 Task: Create a due date automation trigger when advanced on, 2 hours before a card is due add fields with custom field "Resume" set to a number greater than 1 and greater or equal to 10.
Action: Mouse moved to (1065, 313)
Screenshot: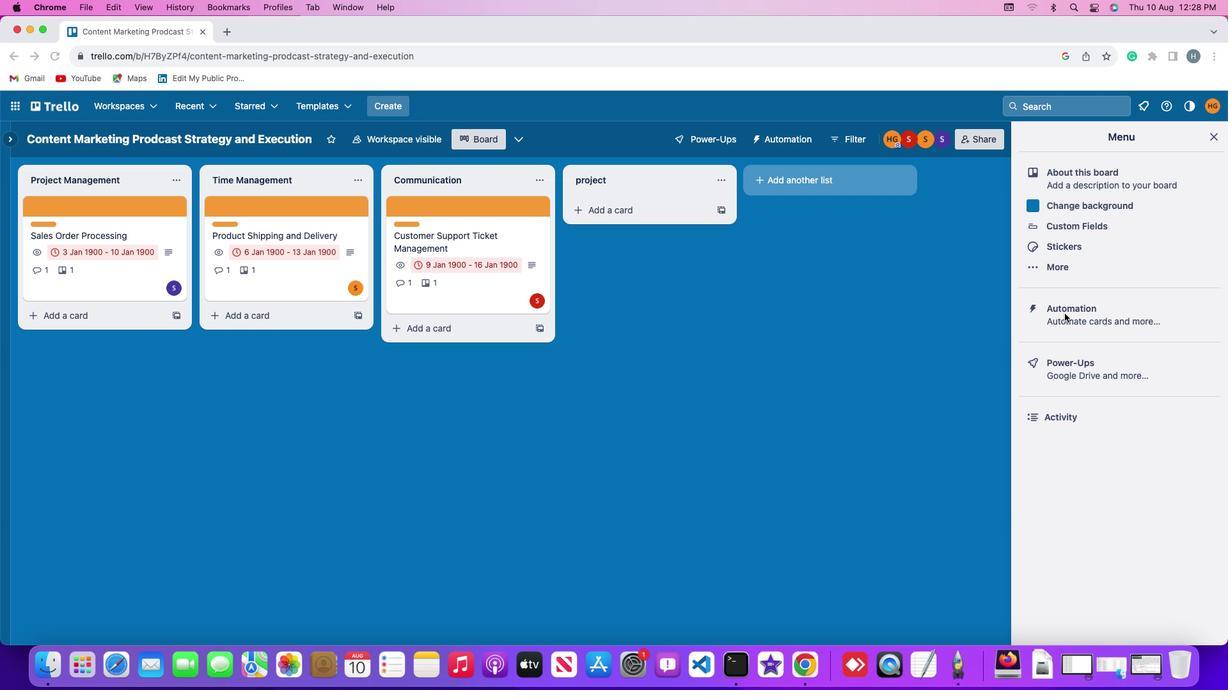 
Action: Mouse pressed left at (1065, 313)
Screenshot: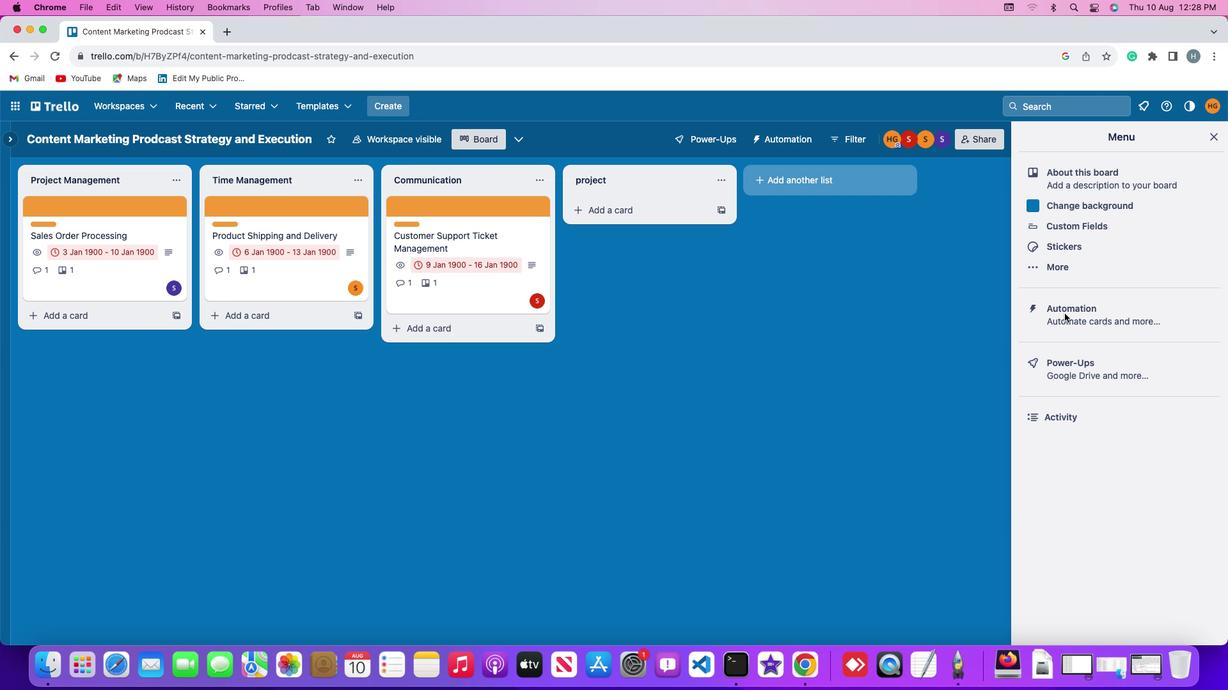 
Action: Mouse pressed left at (1065, 313)
Screenshot: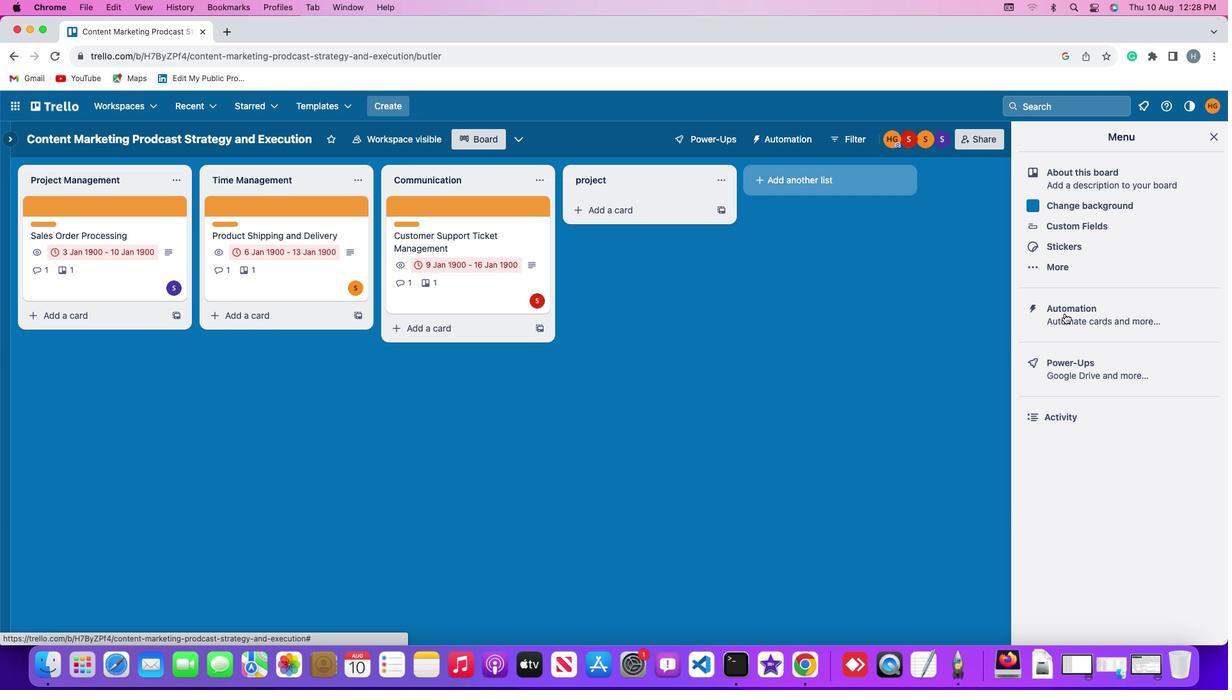
Action: Mouse moved to (76, 306)
Screenshot: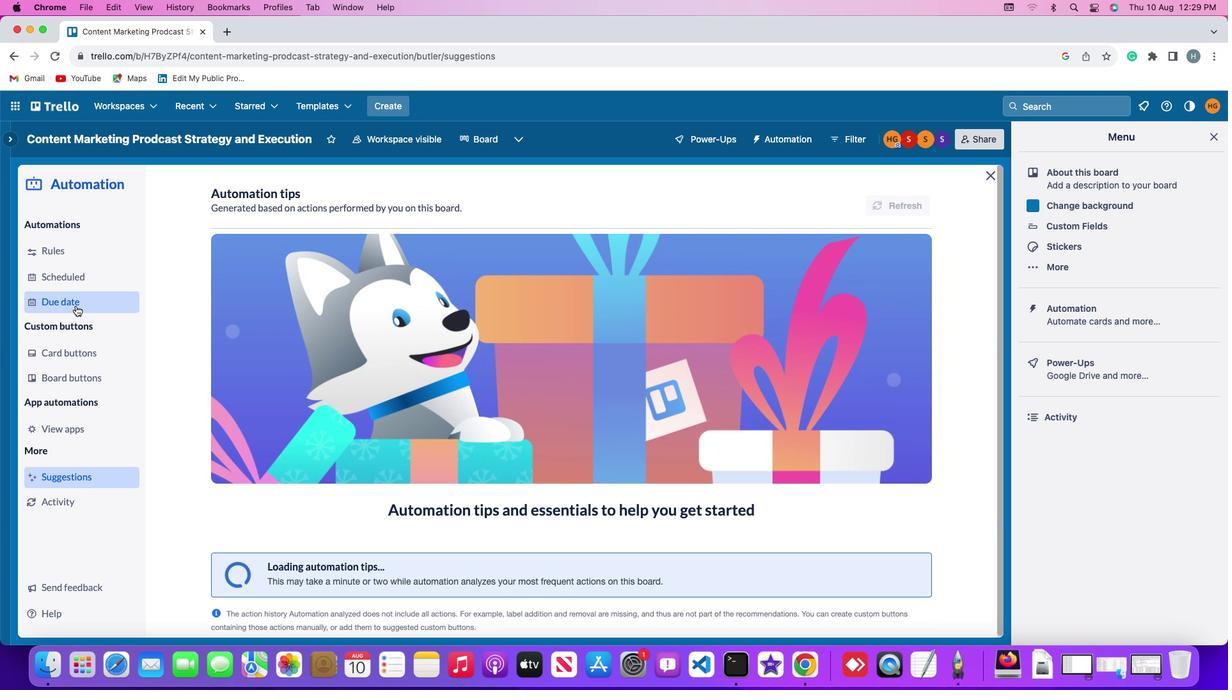 
Action: Mouse pressed left at (76, 306)
Screenshot: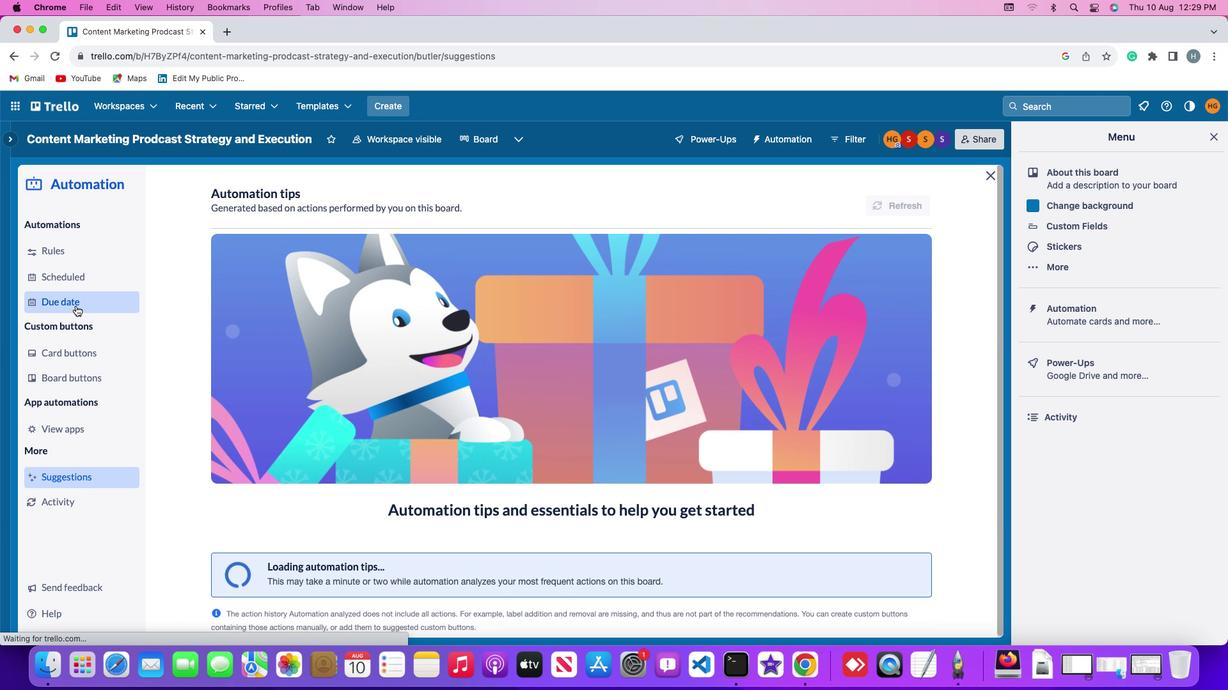 
Action: Mouse moved to (854, 193)
Screenshot: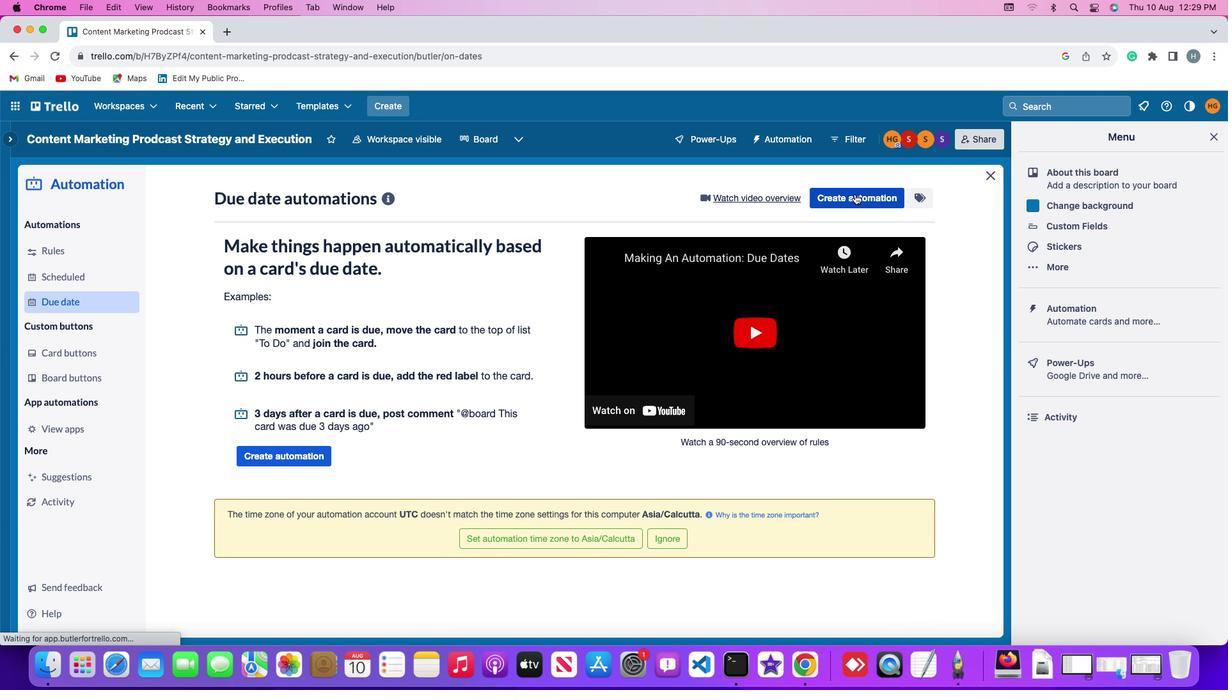 
Action: Mouse pressed left at (854, 193)
Screenshot: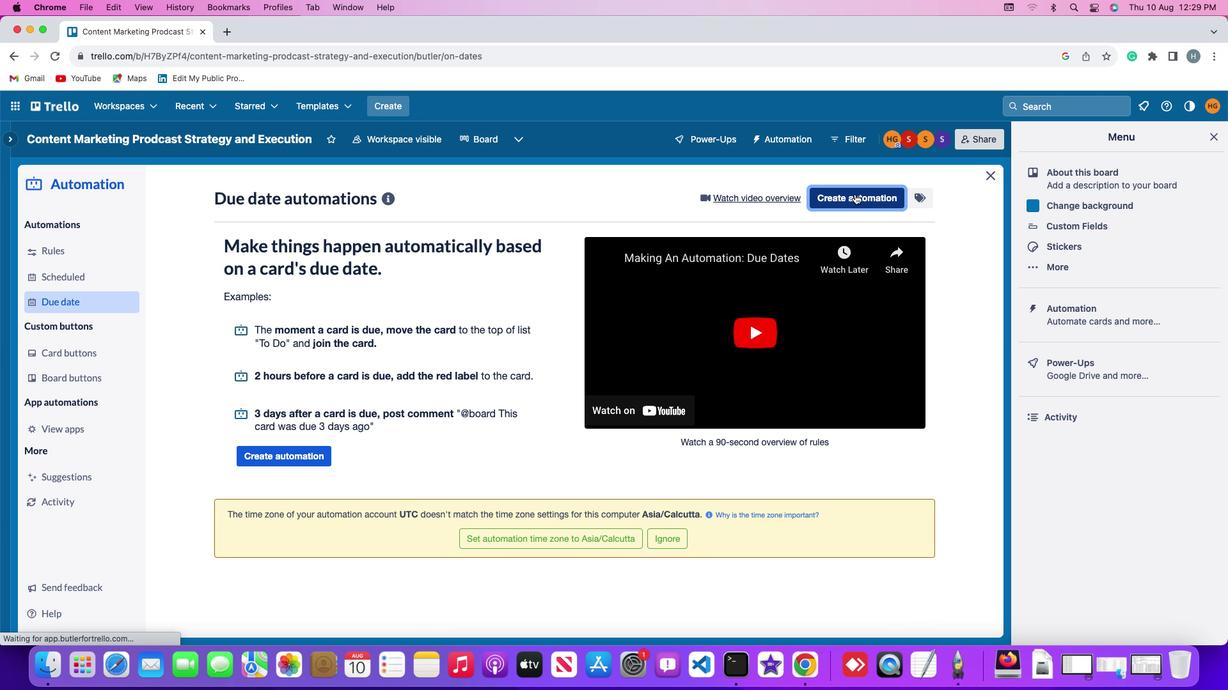 
Action: Mouse moved to (324, 312)
Screenshot: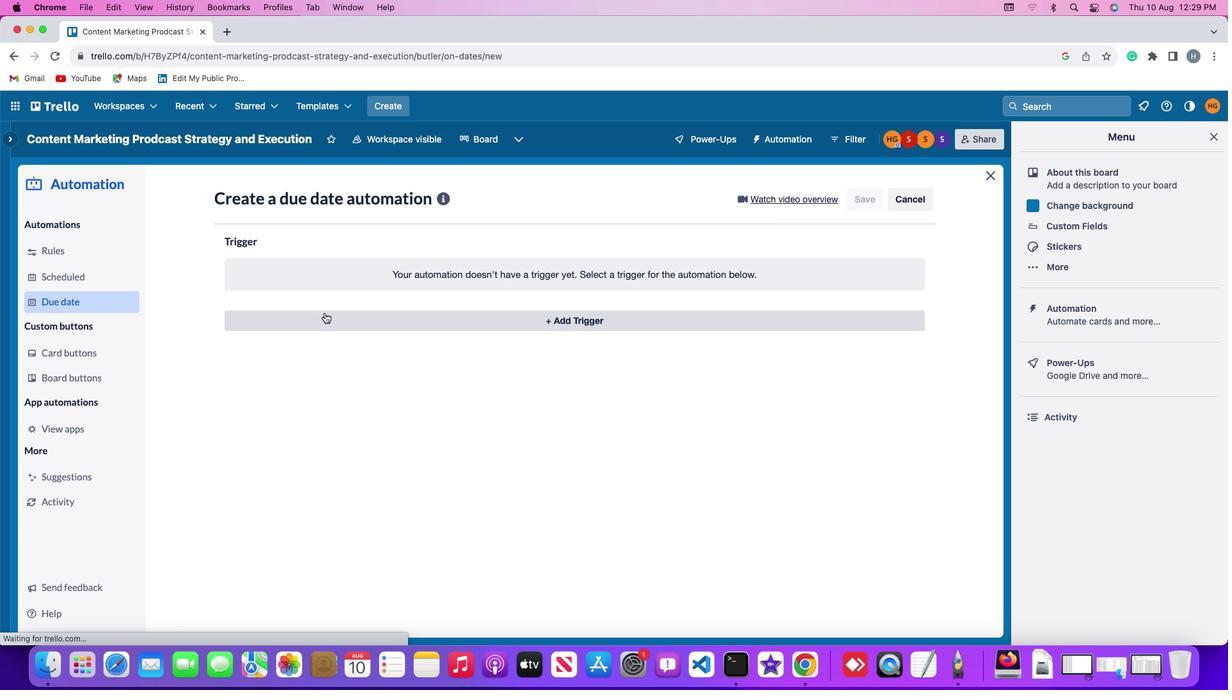 
Action: Mouse pressed left at (324, 312)
Screenshot: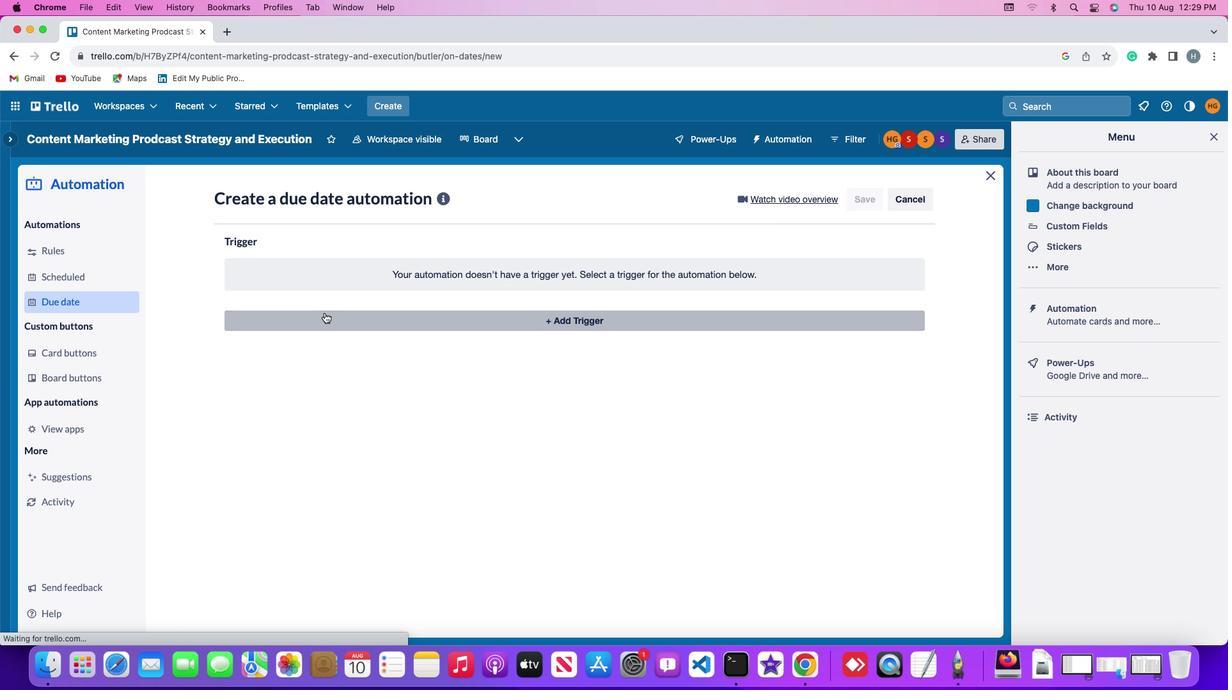 
Action: Mouse moved to (244, 514)
Screenshot: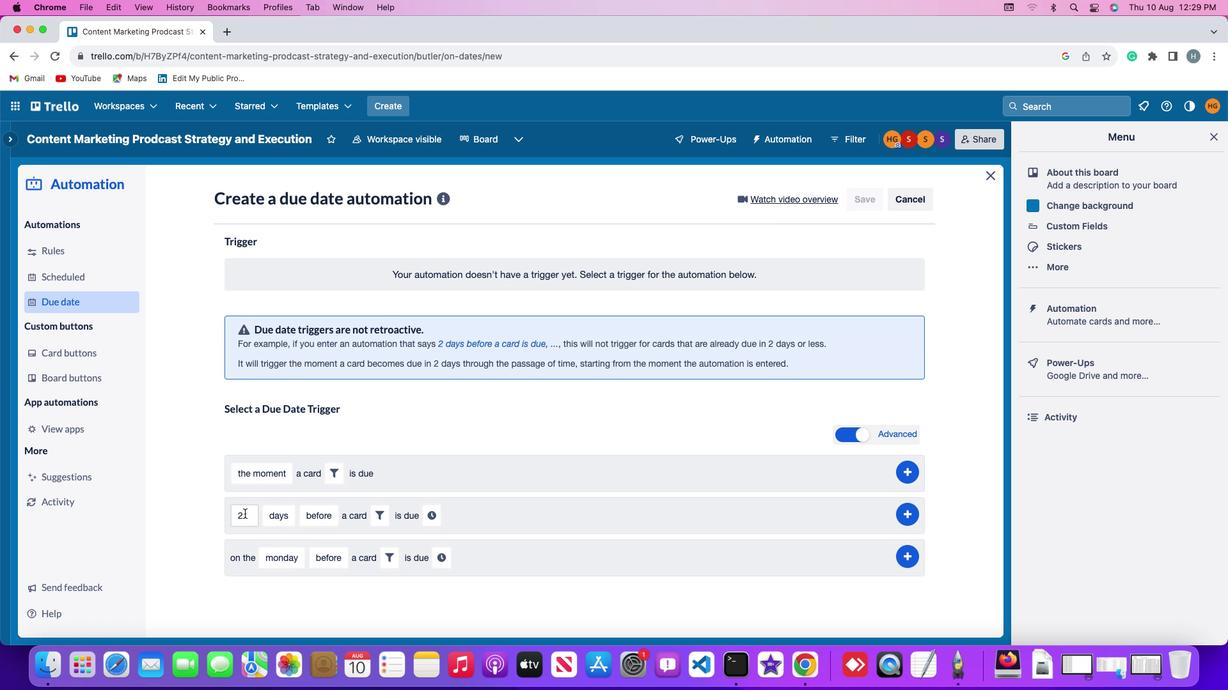 
Action: Mouse pressed left at (244, 514)
Screenshot: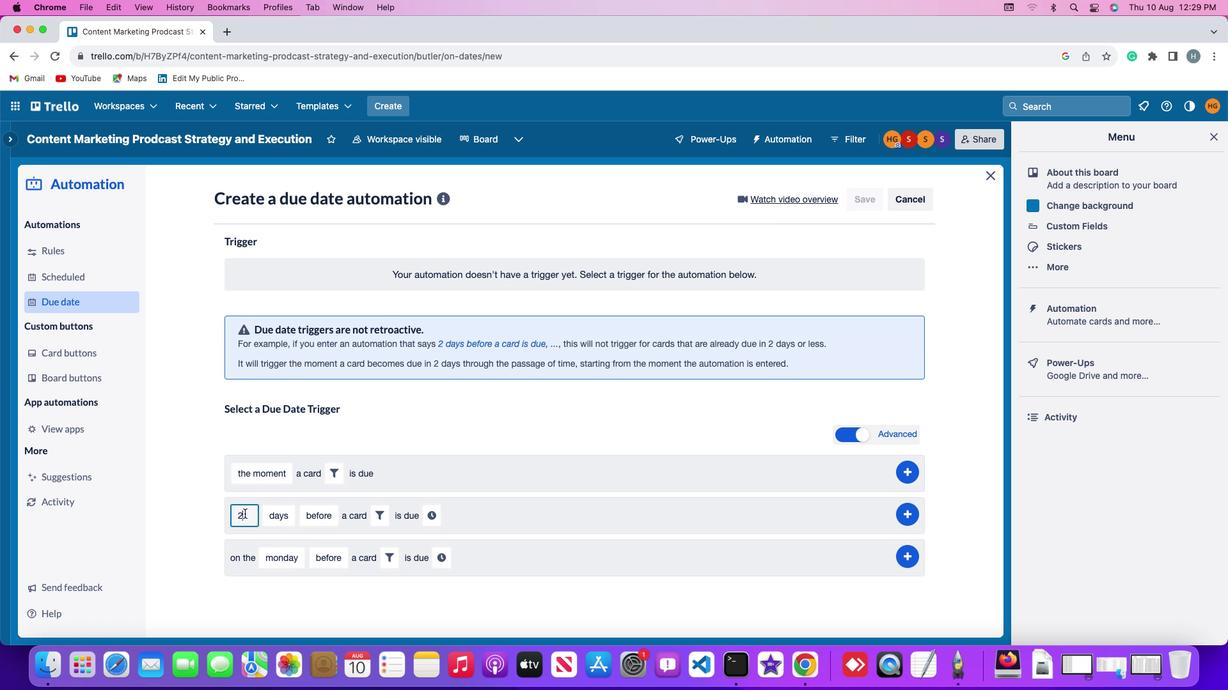 
Action: Key pressed Key.backspace
Screenshot: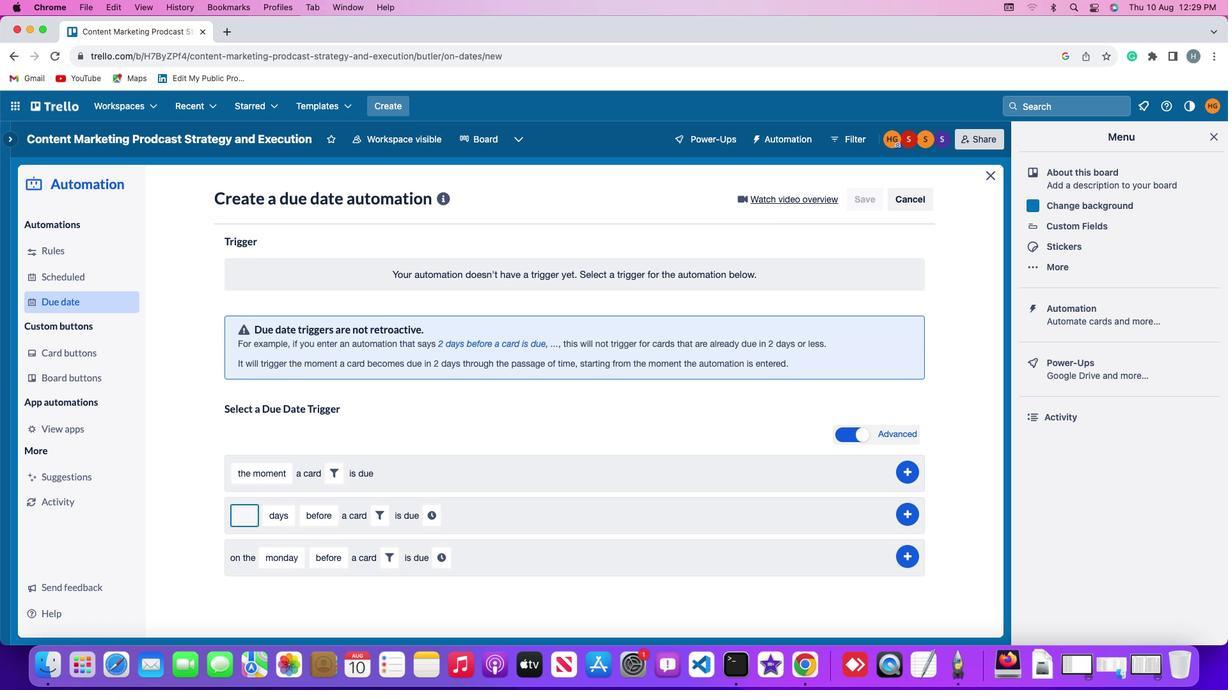 
Action: Mouse moved to (244, 514)
Screenshot: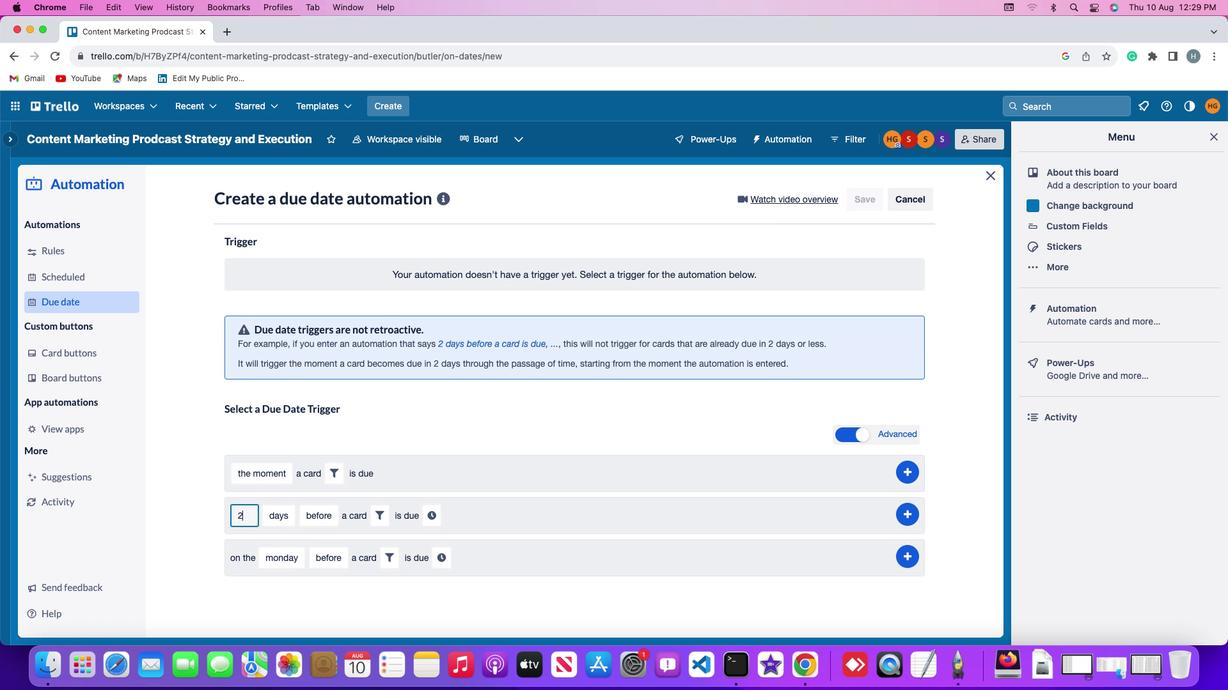 
Action: Key pressed '2'
Screenshot: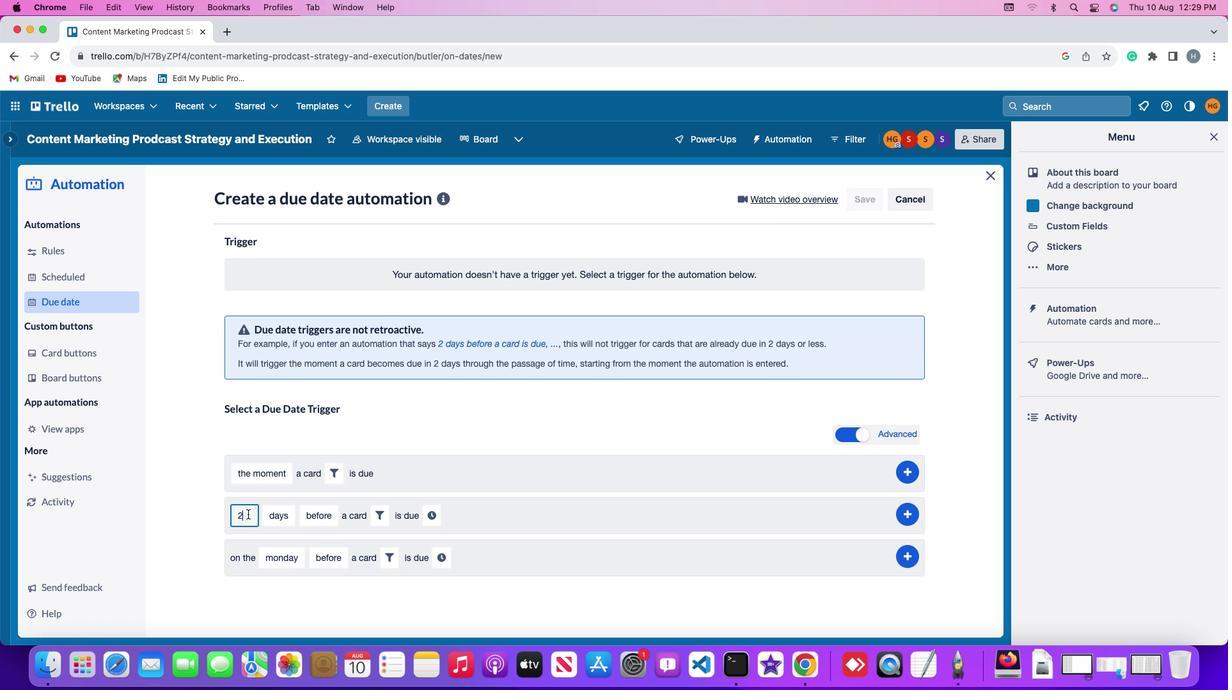 
Action: Mouse moved to (266, 515)
Screenshot: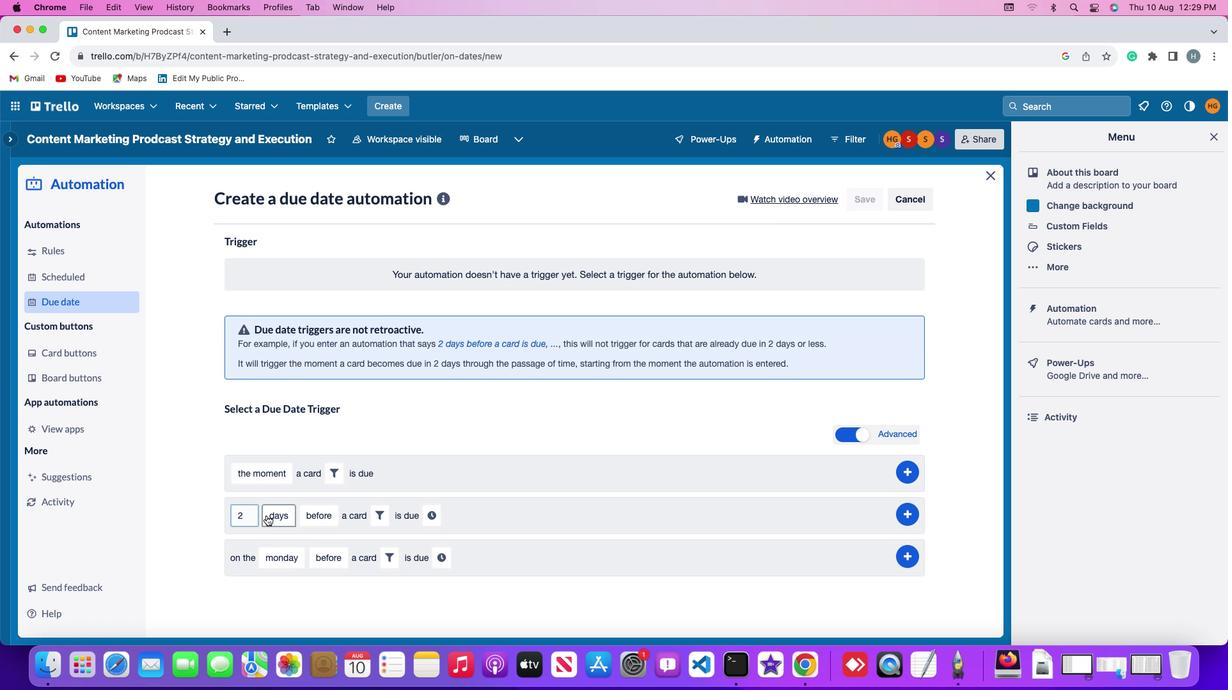 
Action: Mouse pressed left at (266, 515)
Screenshot: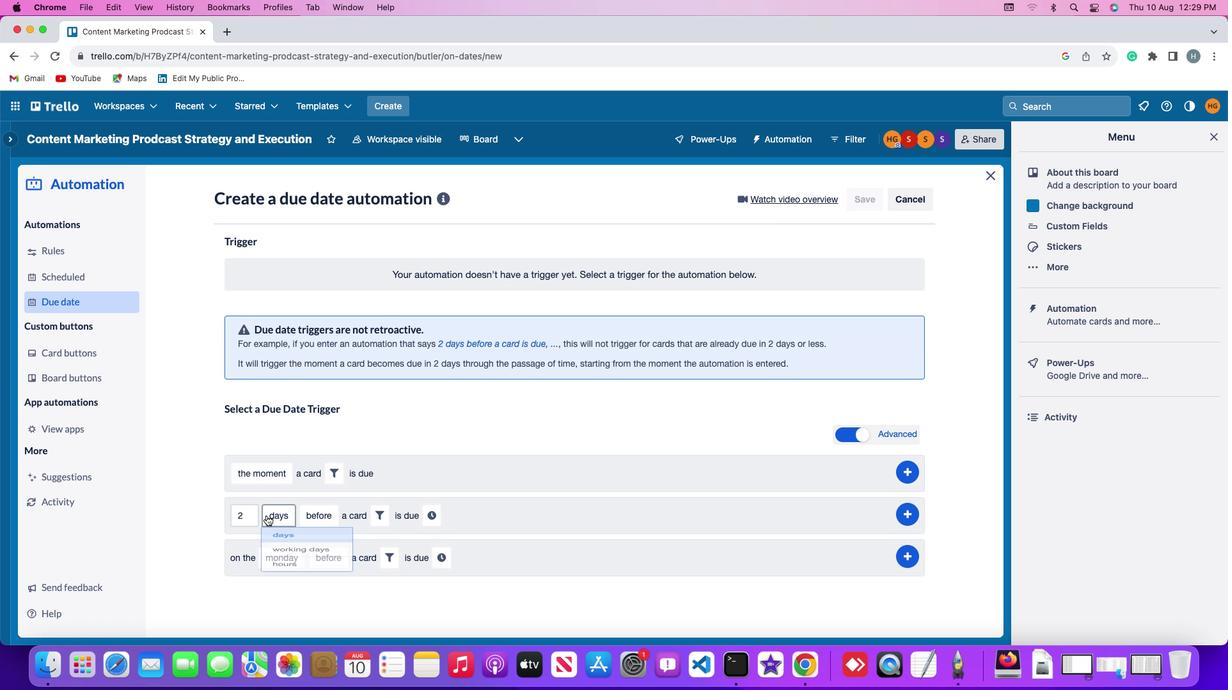 
Action: Mouse moved to (276, 587)
Screenshot: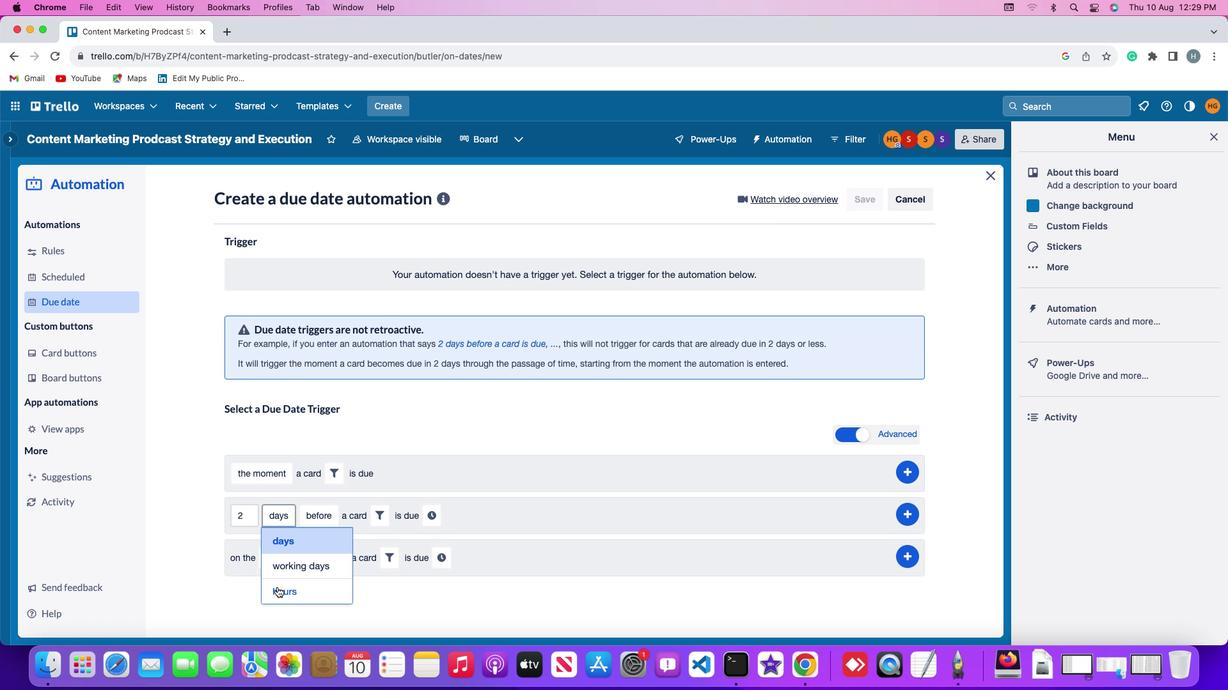 
Action: Mouse pressed left at (276, 587)
Screenshot: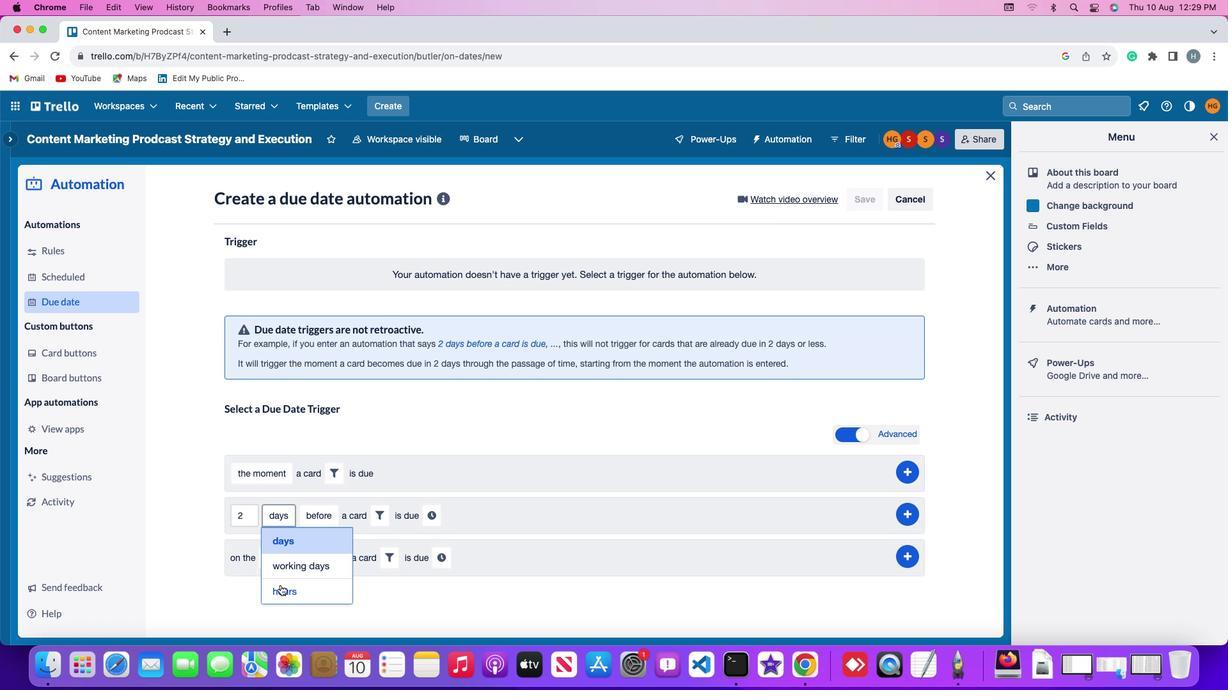 
Action: Mouse moved to (325, 516)
Screenshot: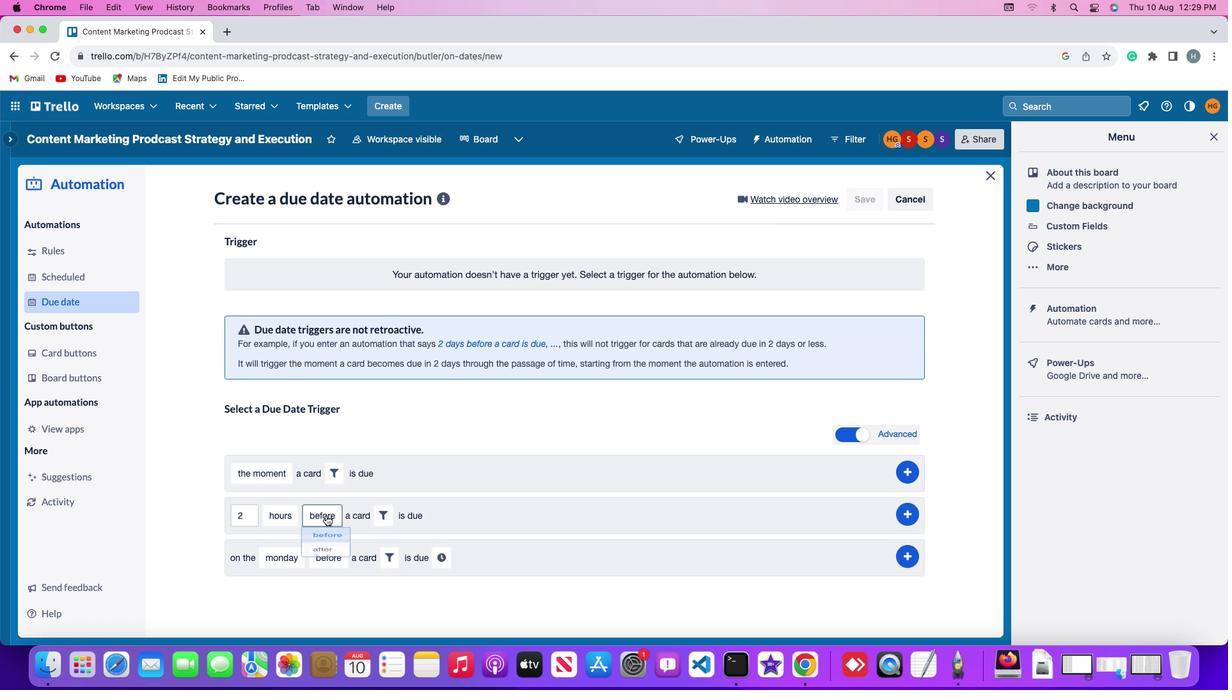 
Action: Mouse pressed left at (325, 516)
Screenshot: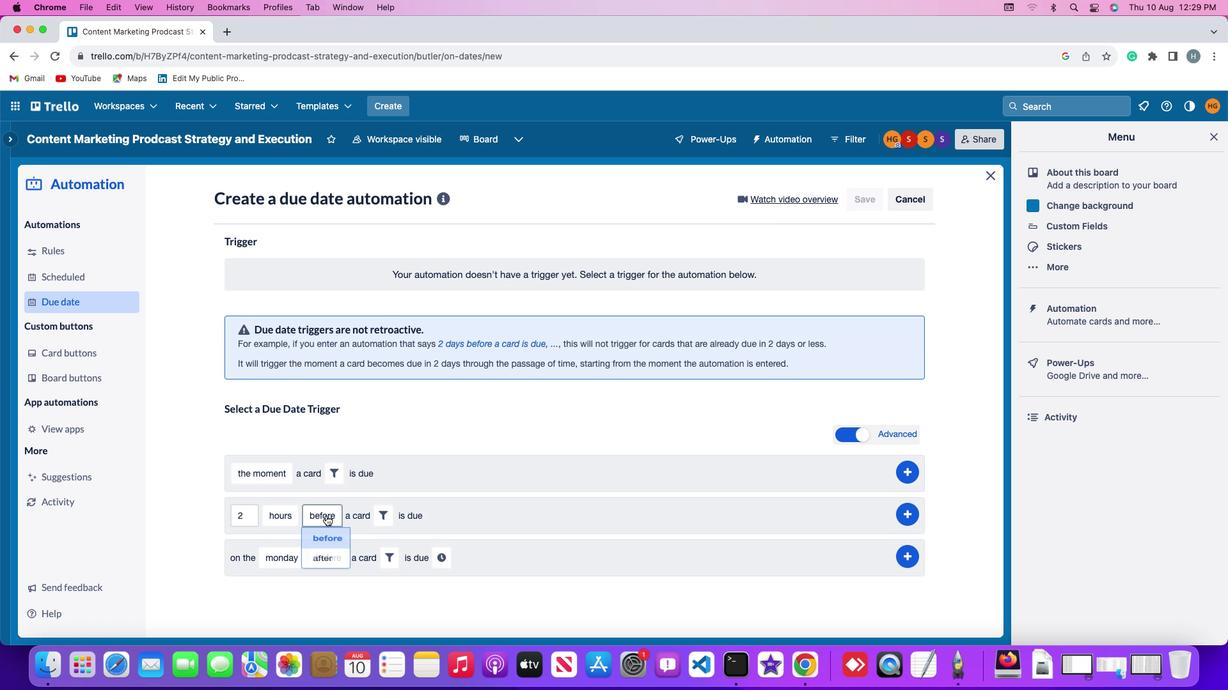 
Action: Mouse moved to (325, 544)
Screenshot: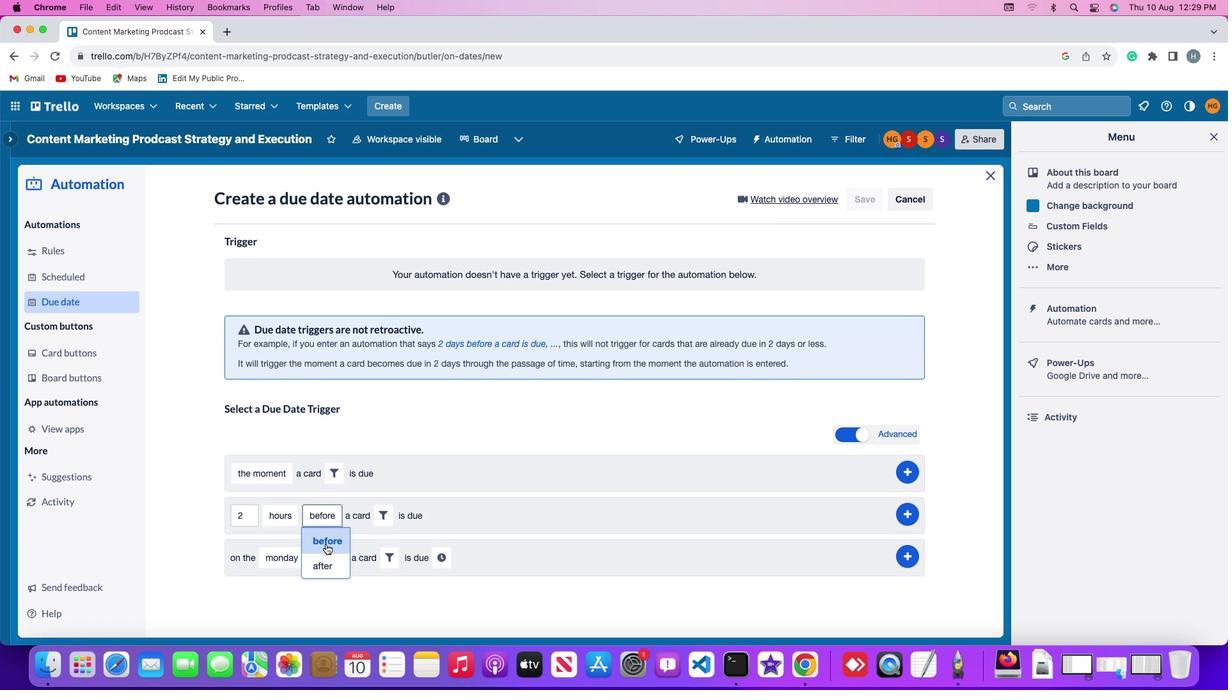 
Action: Mouse pressed left at (325, 544)
Screenshot: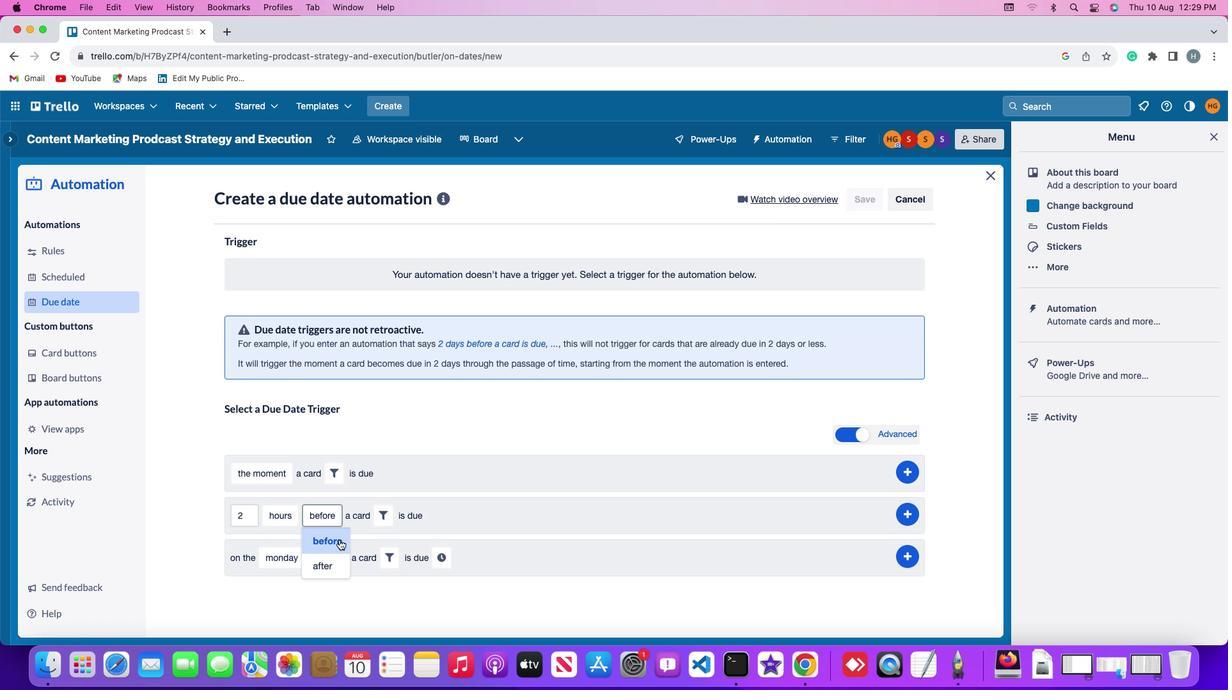 
Action: Mouse moved to (383, 521)
Screenshot: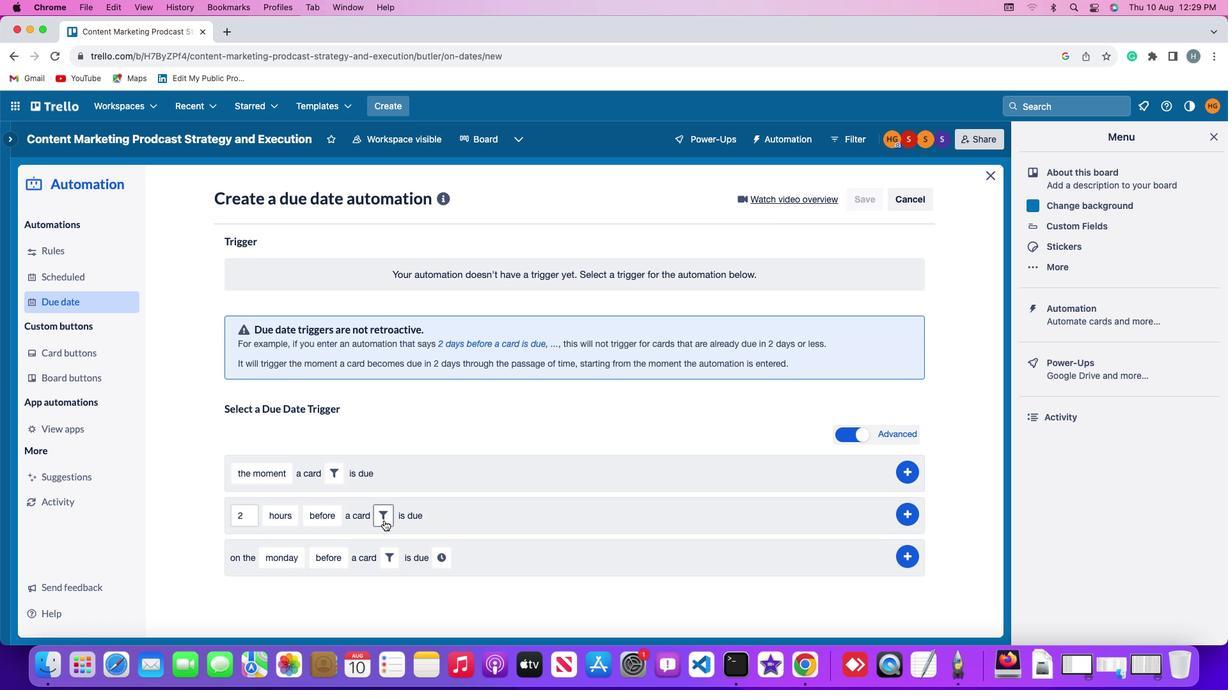 
Action: Mouse pressed left at (383, 521)
Screenshot: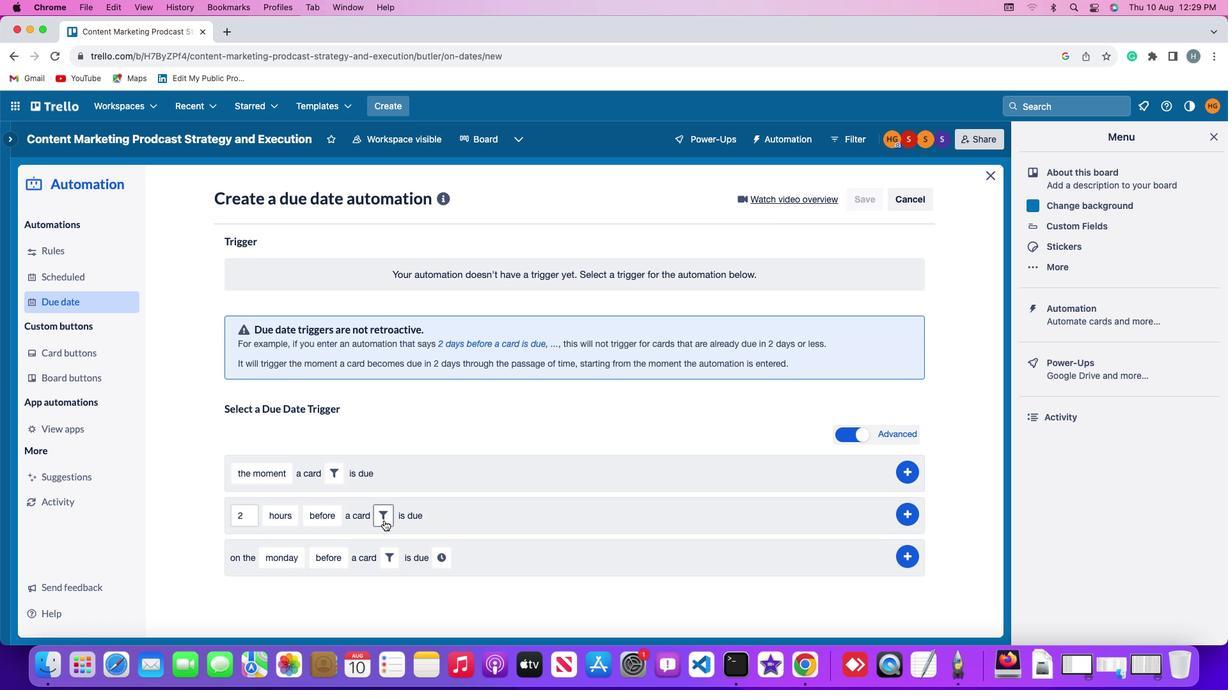 
Action: Mouse moved to (589, 556)
Screenshot: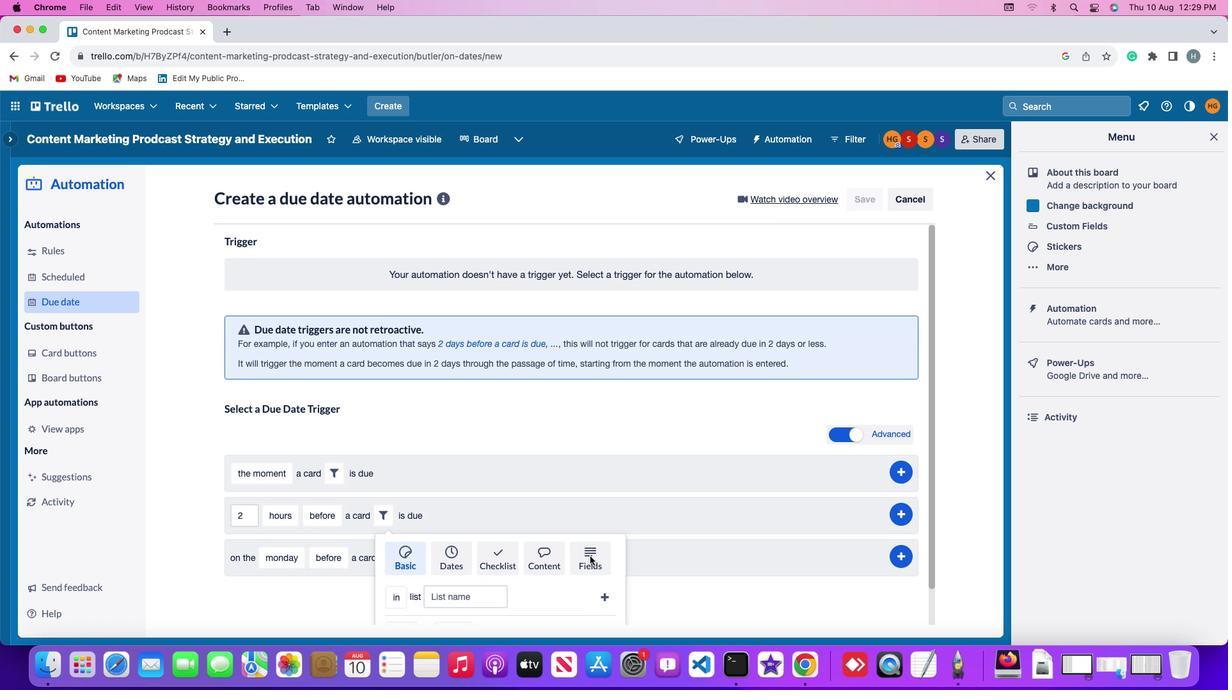 
Action: Mouse pressed left at (589, 556)
Screenshot: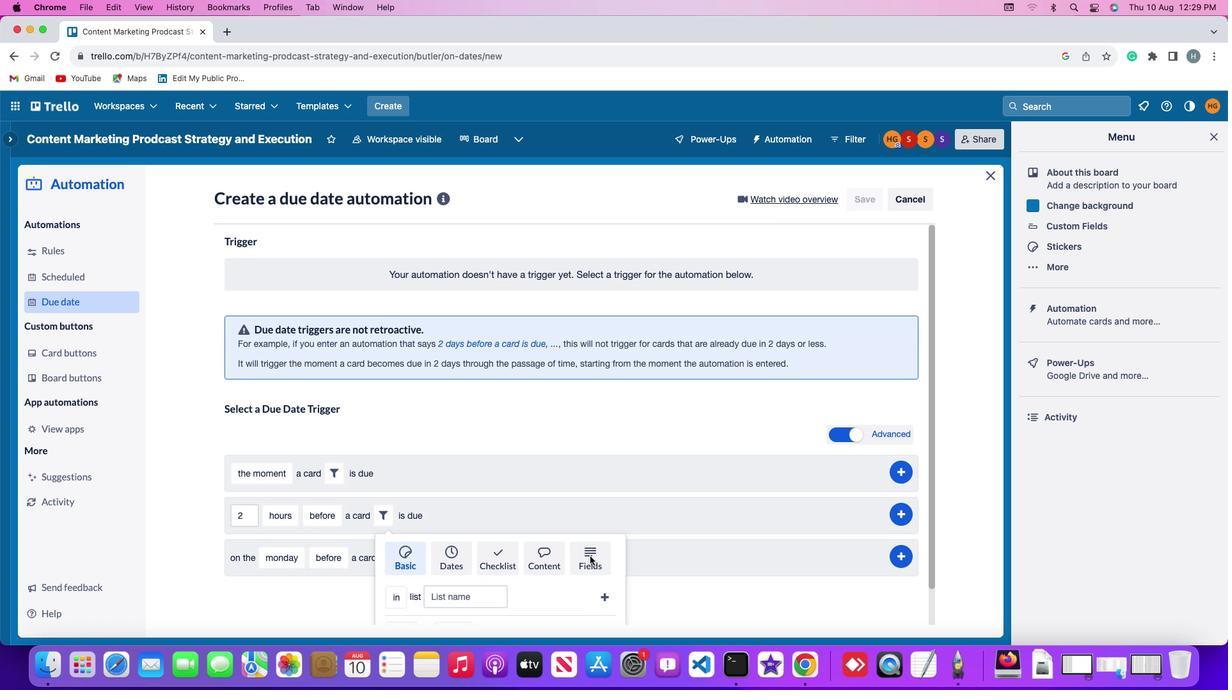 
Action: Mouse moved to (344, 589)
Screenshot: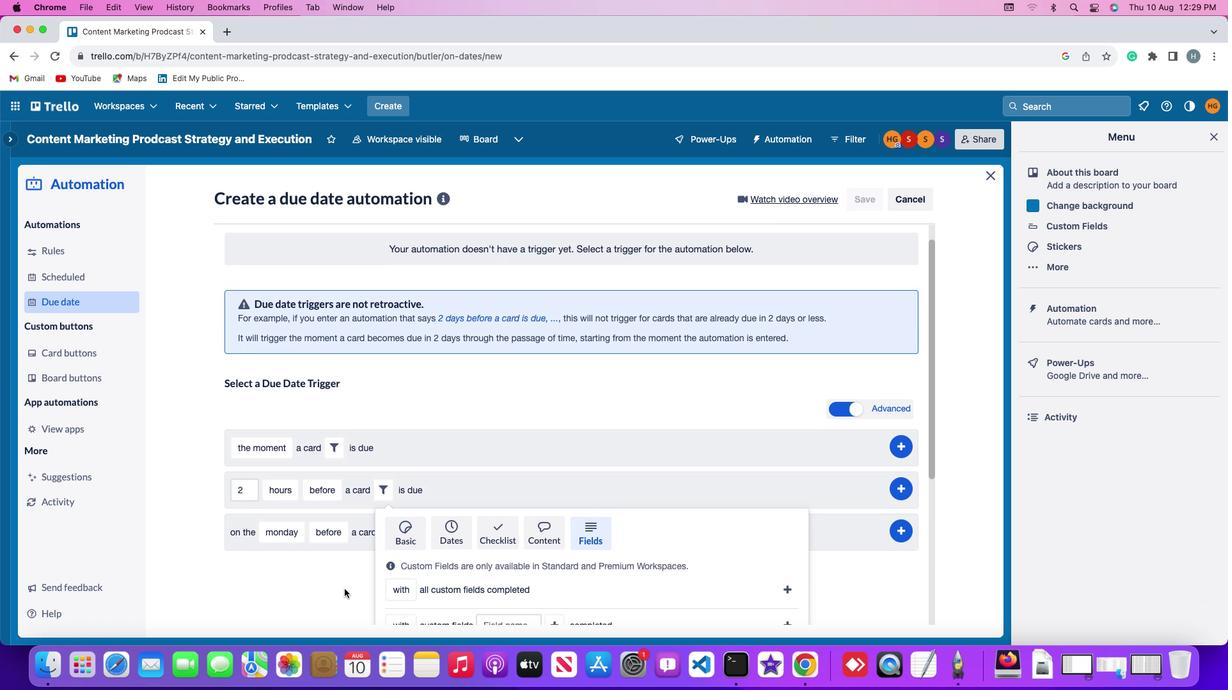 
Action: Mouse scrolled (344, 589) with delta (0, 0)
Screenshot: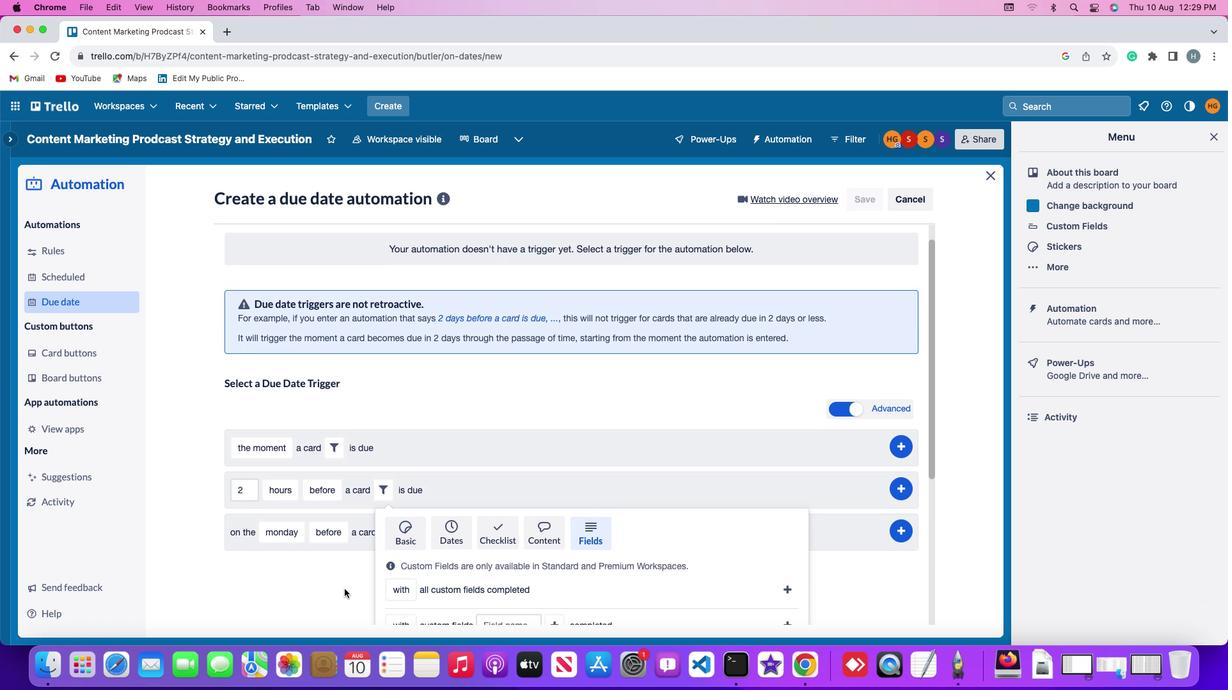 
Action: Mouse scrolled (344, 589) with delta (0, 0)
Screenshot: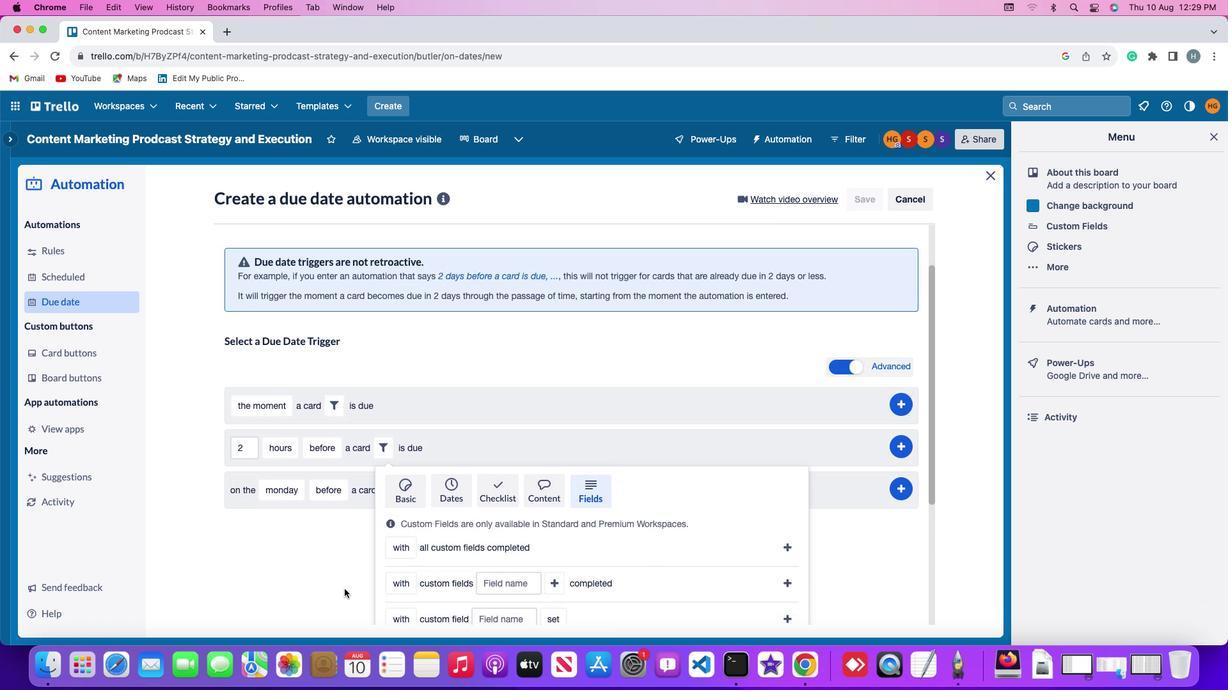
Action: Mouse scrolled (344, 589) with delta (0, -2)
Screenshot: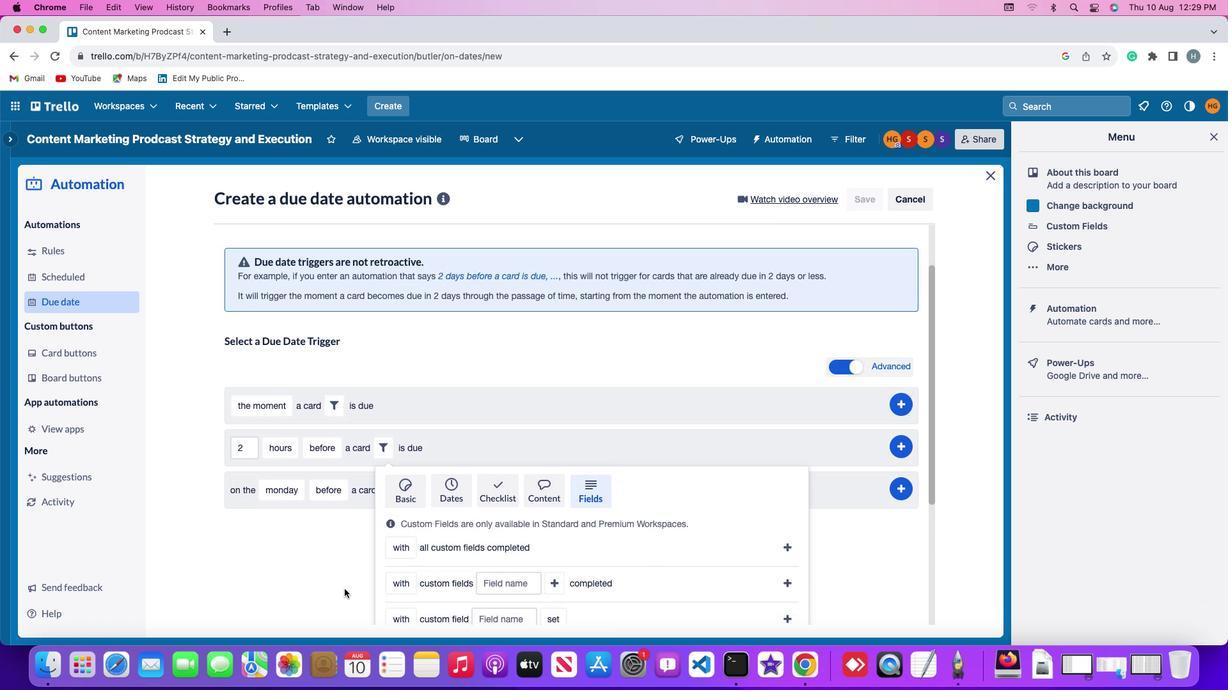 
Action: Mouse scrolled (344, 589) with delta (0, -3)
Screenshot: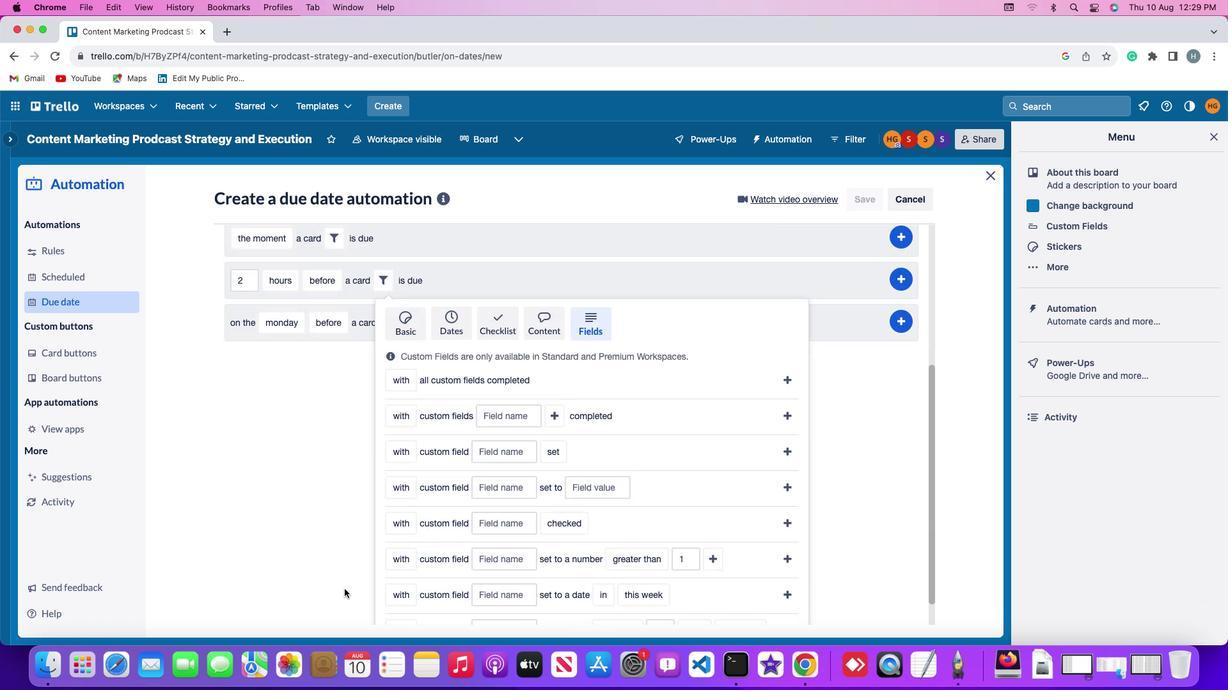 
Action: Mouse scrolled (344, 589) with delta (0, -3)
Screenshot: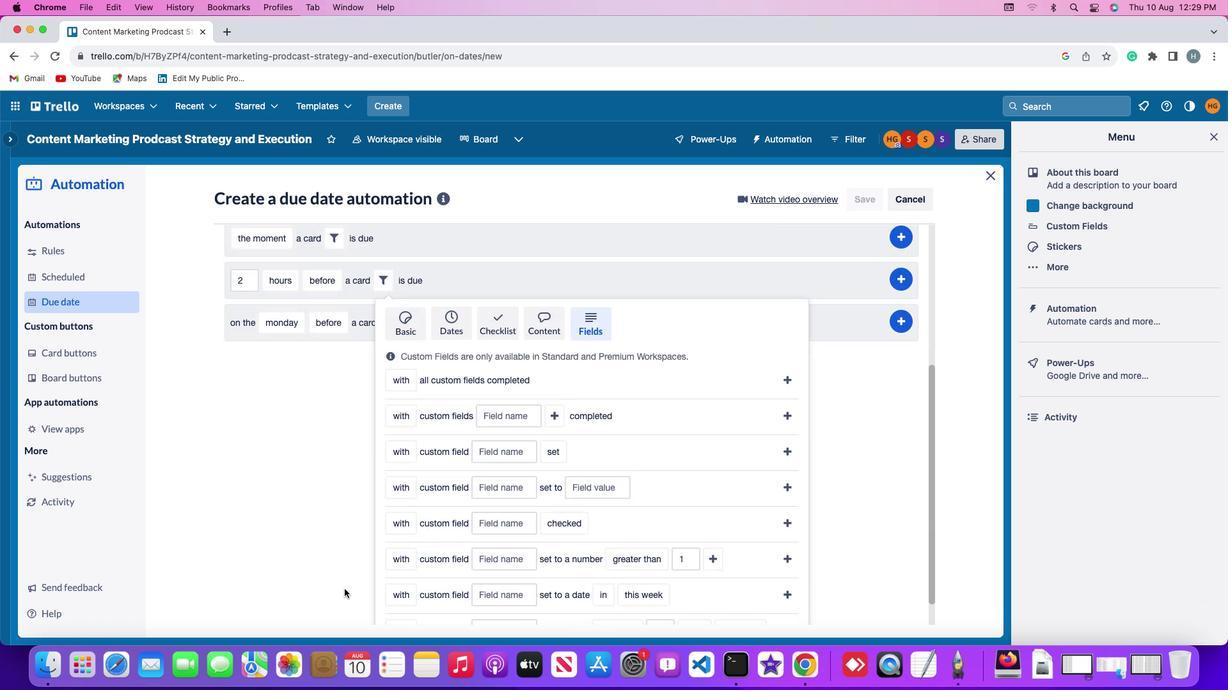 
Action: Mouse moved to (344, 589)
Screenshot: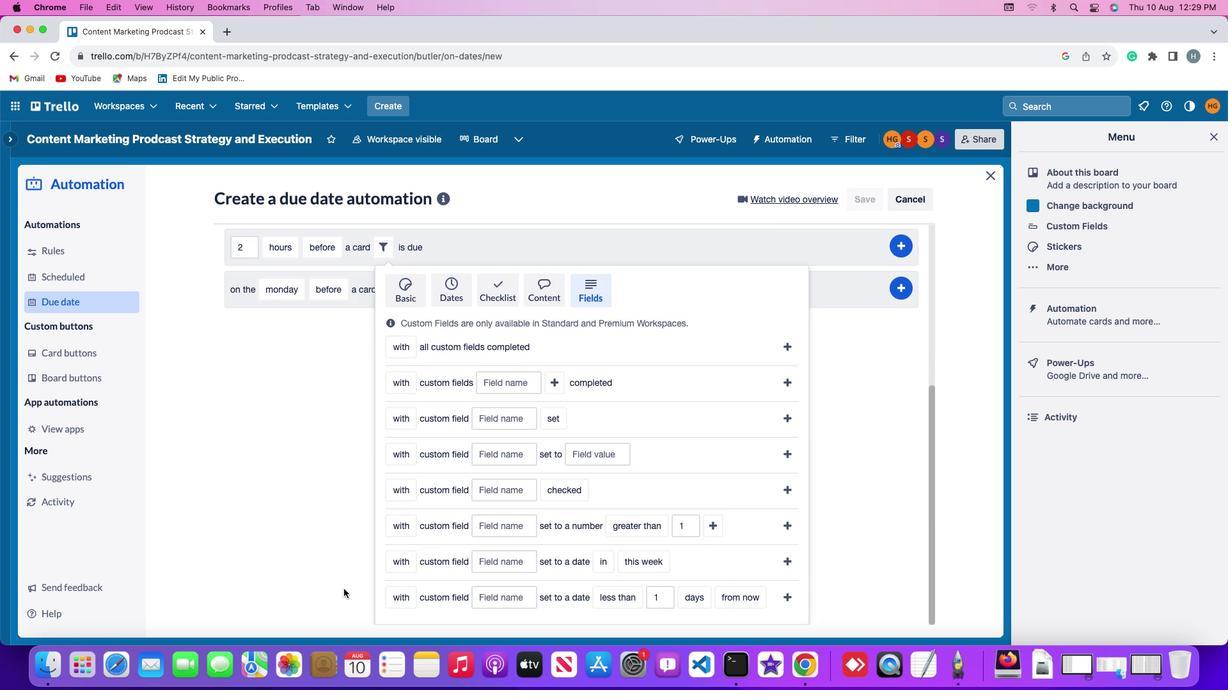
Action: Mouse scrolled (344, 589) with delta (0, 0)
Screenshot: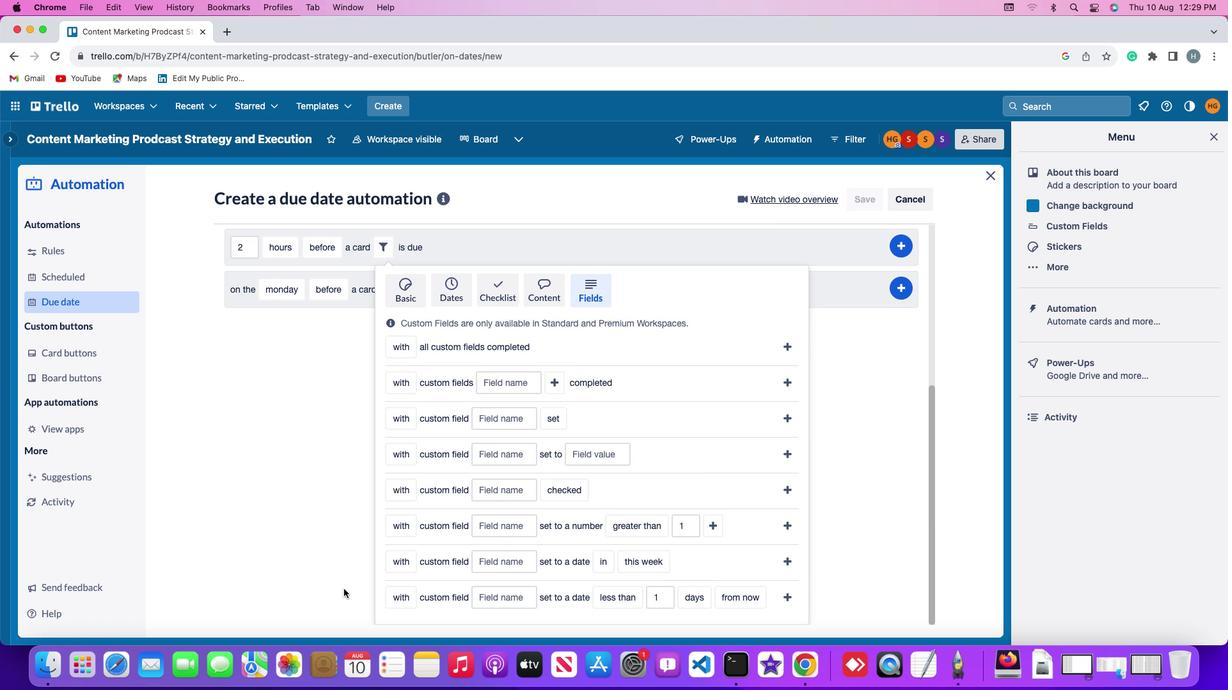 
Action: Mouse scrolled (344, 589) with delta (0, 0)
Screenshot: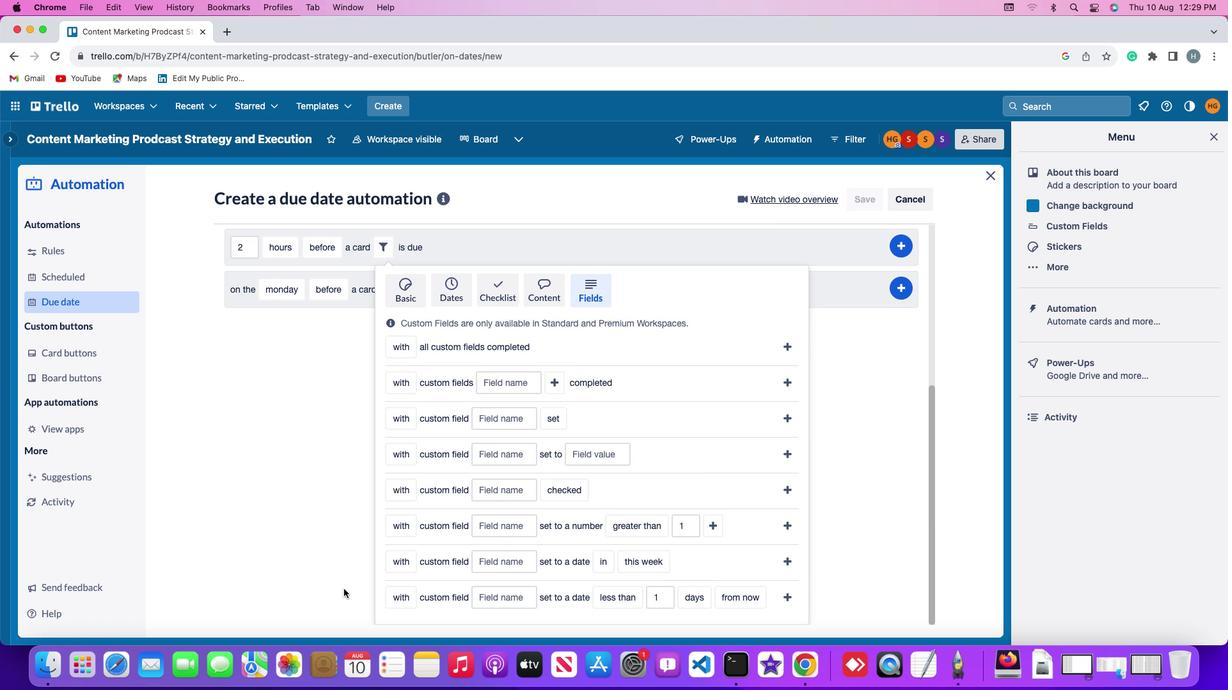 
Action: Mouse scrolled (344, 589) with delta (0, -1)
Screenshot: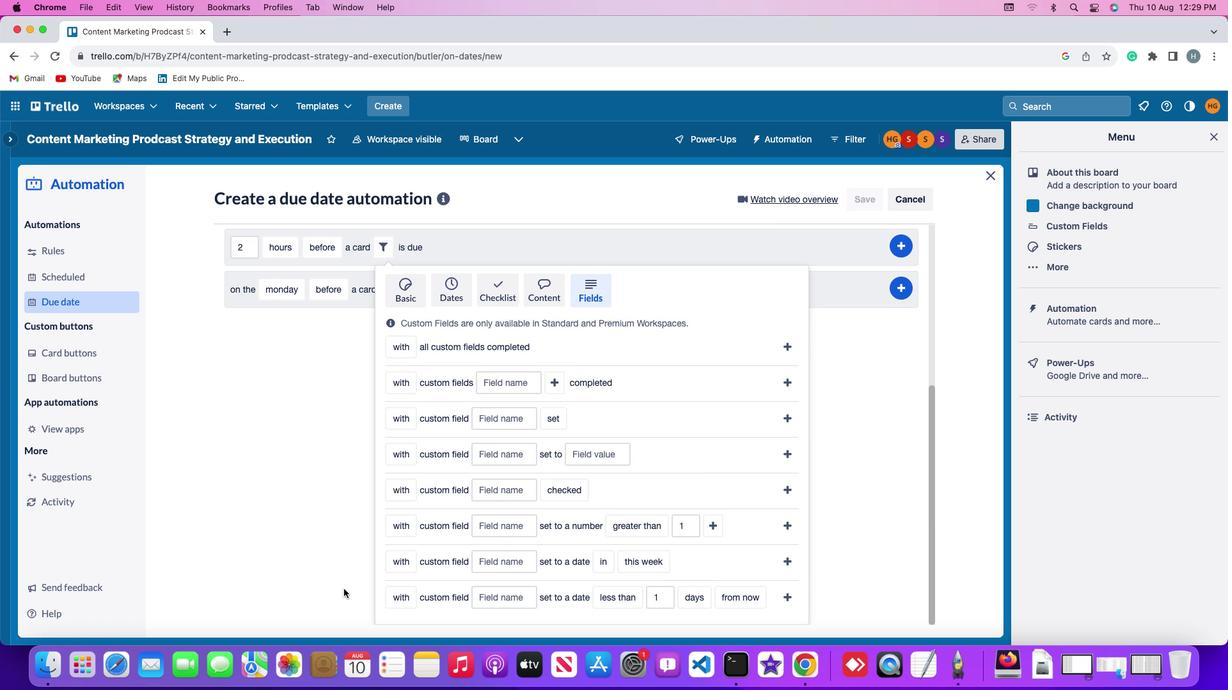 
Action: Mouse scrolled (344, 589) with delta (0, -3)
Screenshot: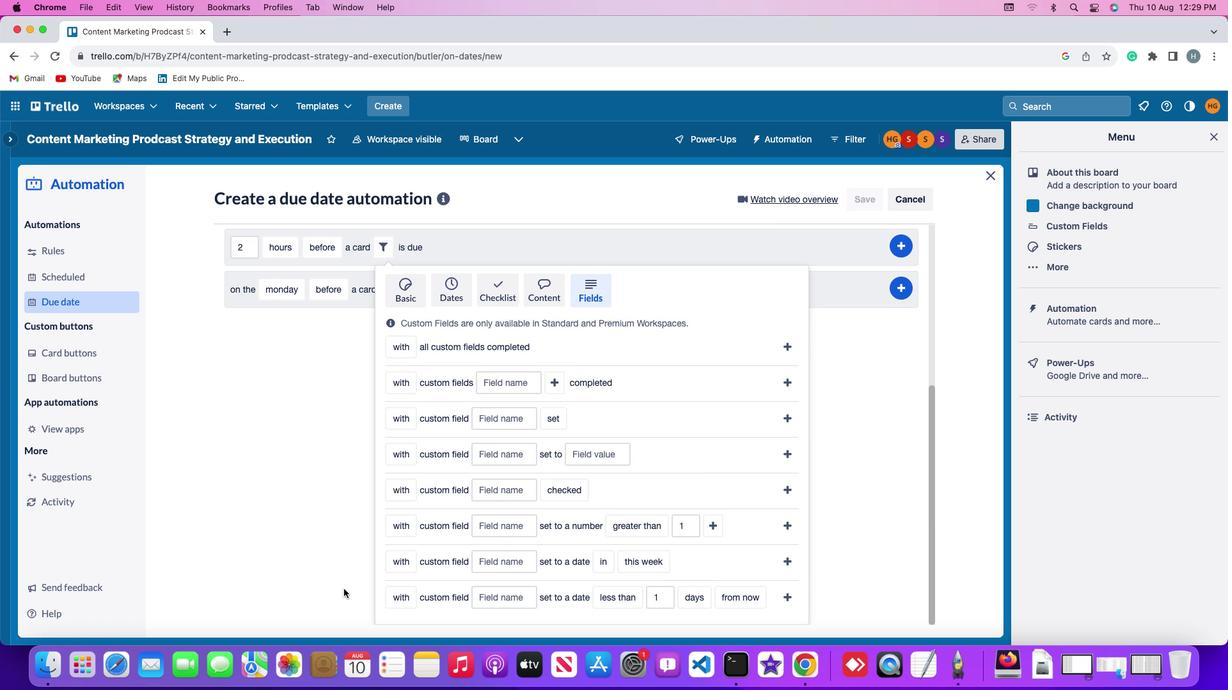 
Action: Mouse scrolled (344, 589) with delta (0, 0)
Screenshot: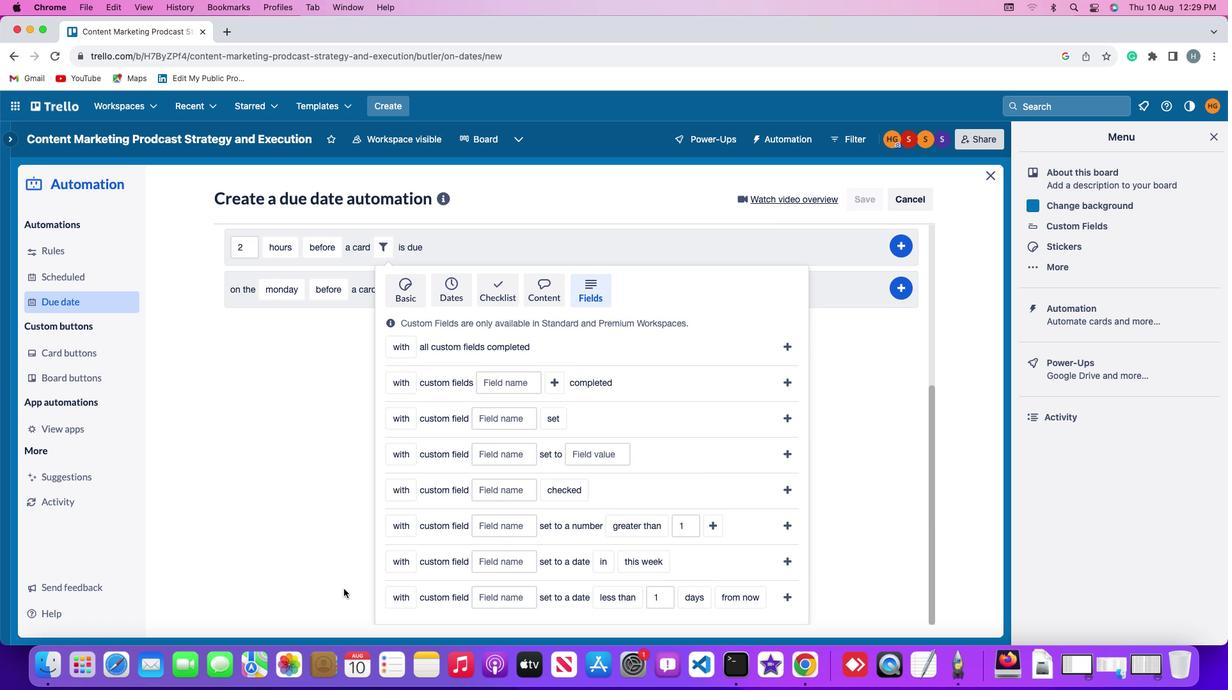 
Action: Mouse scrolled (344, 589) with delta (0, 0)
Screenshot: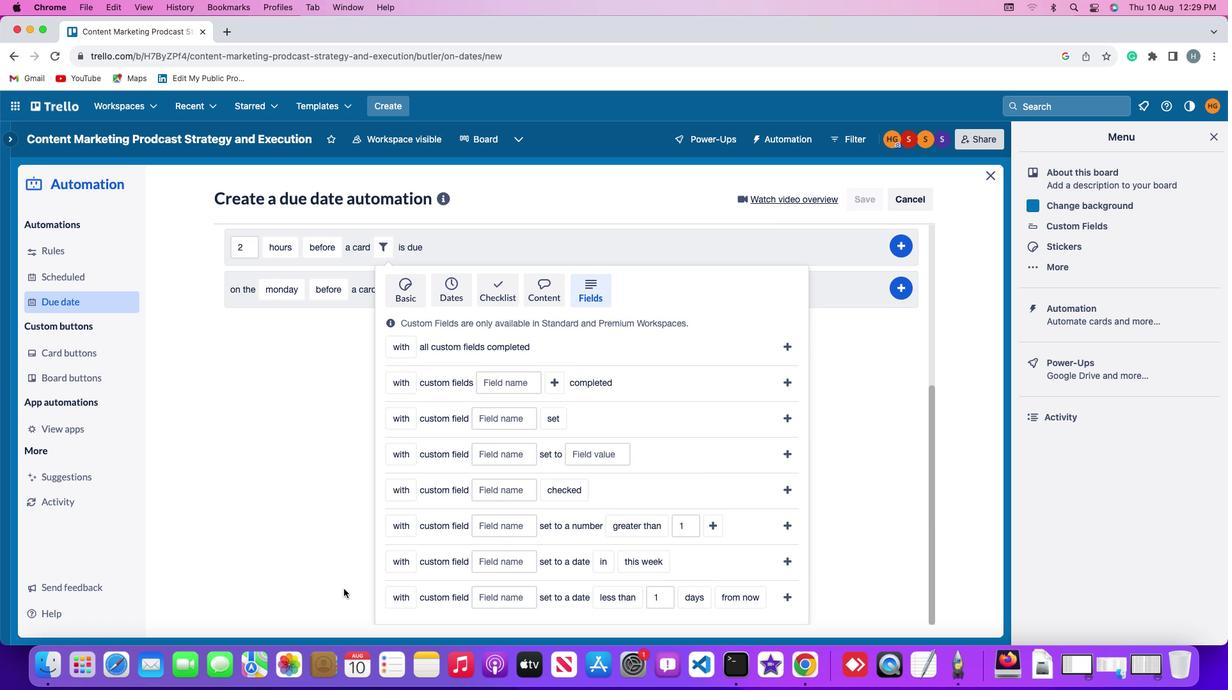 
Action: Mouse scrolled (344, 589) with delta (0, -1)
Screenshot: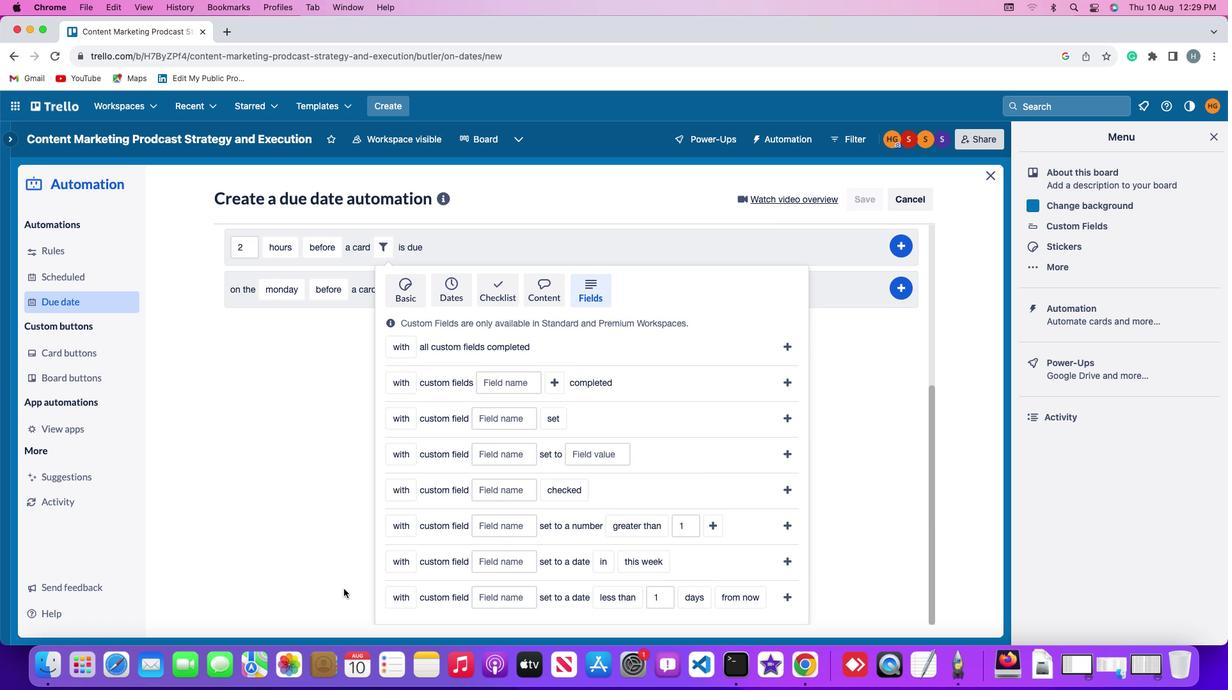 
Action: Mouse moved to (401, 524)
Screenshot: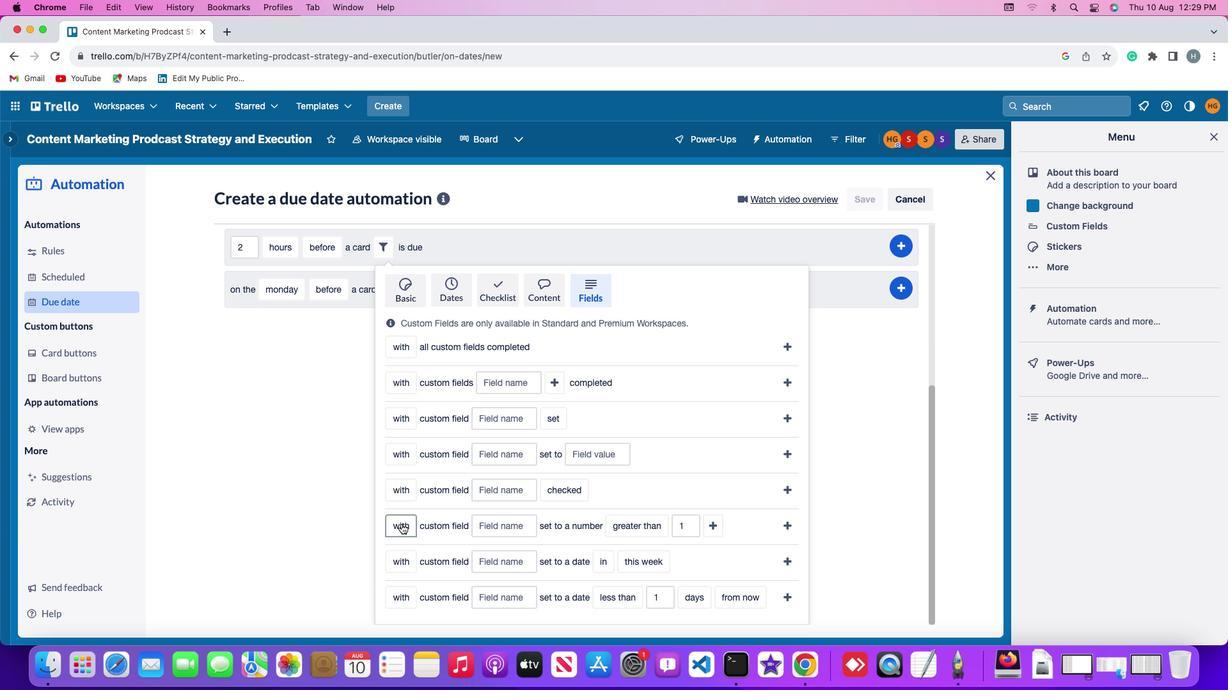 
Action: Mouse pressed left at (401, 524)
Screenshot: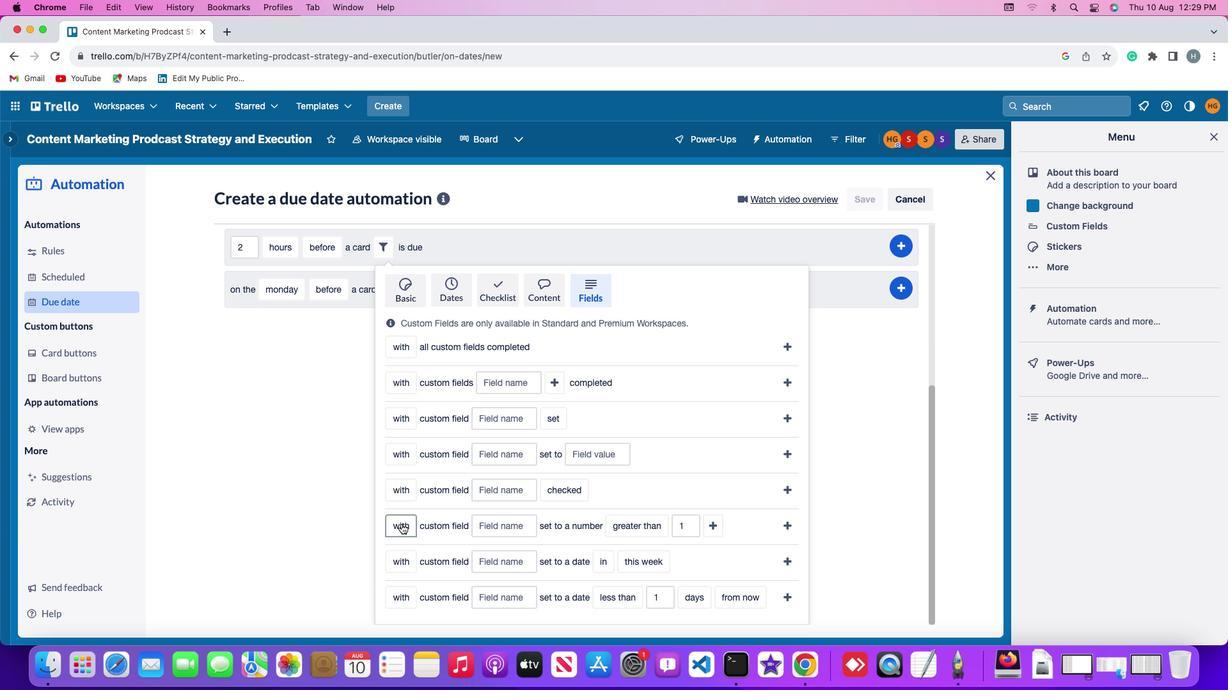 
Action: Mouse moved to (410, 553)
Screenshot: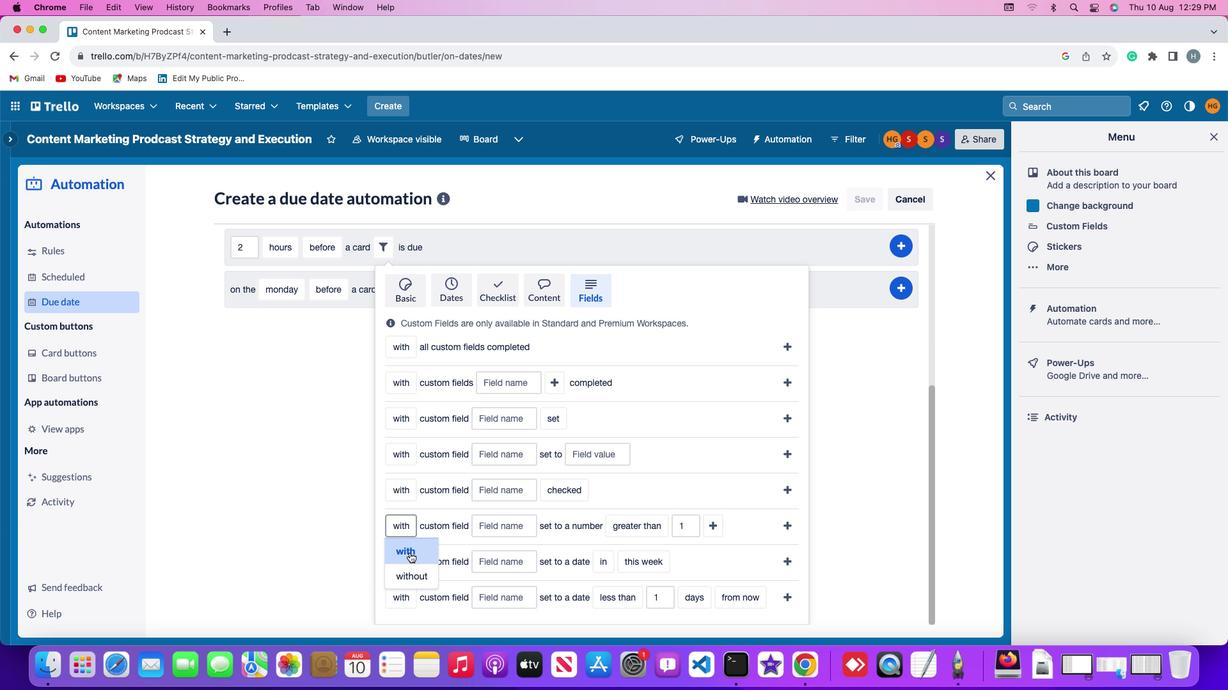 
Action: Mouse pressed left at (410, 553)
Screenshot: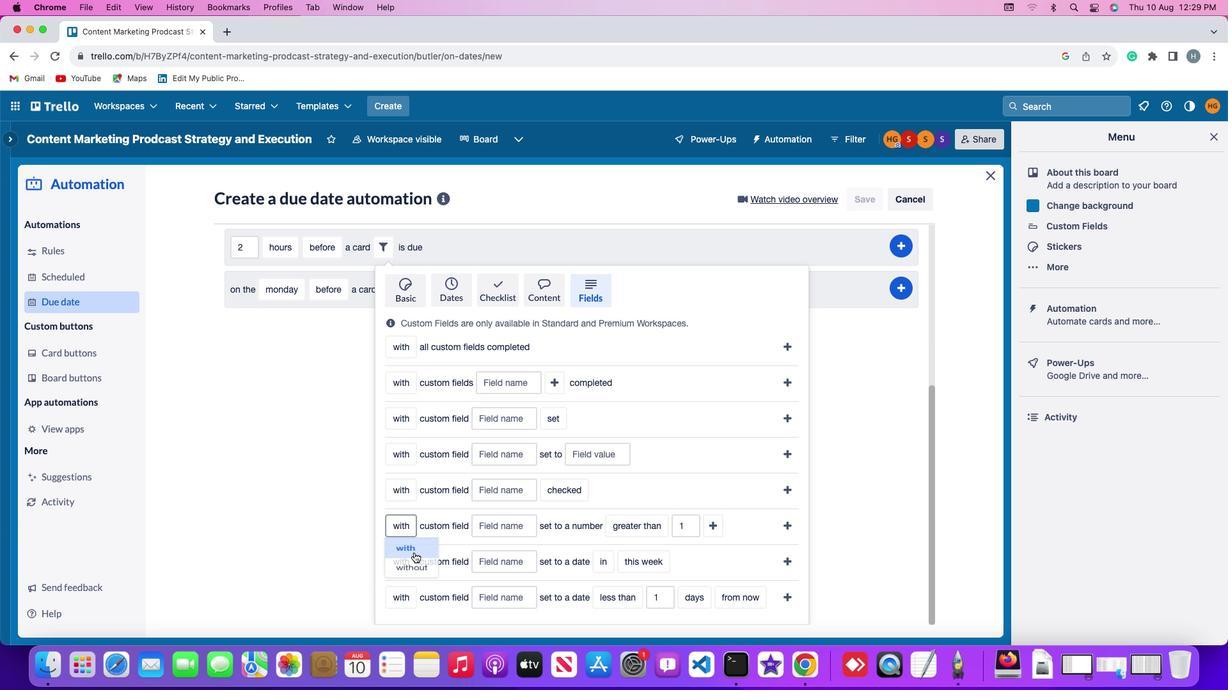 
Action: Mouse moved to (498, 532)
Screenshot: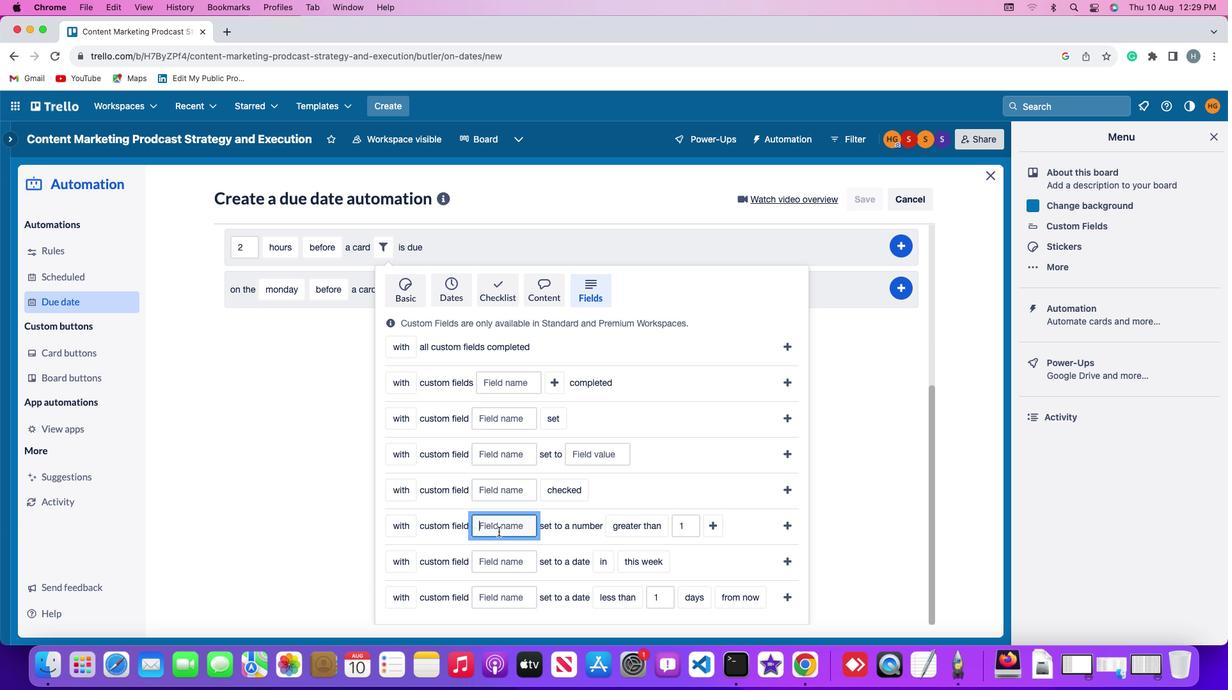 
Action: Mouse pressed left at (498, 532)
Screenshot: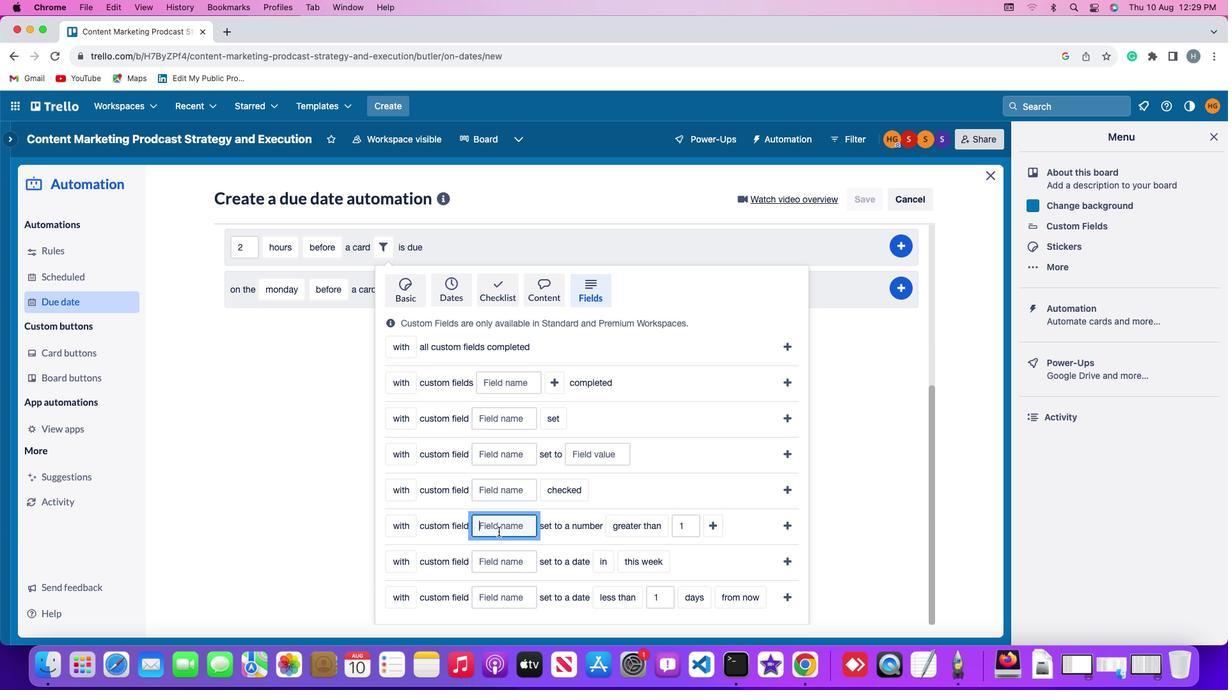 
Action: Key pressed Key.shift'R''e''s''u''m''e'
Screenshot: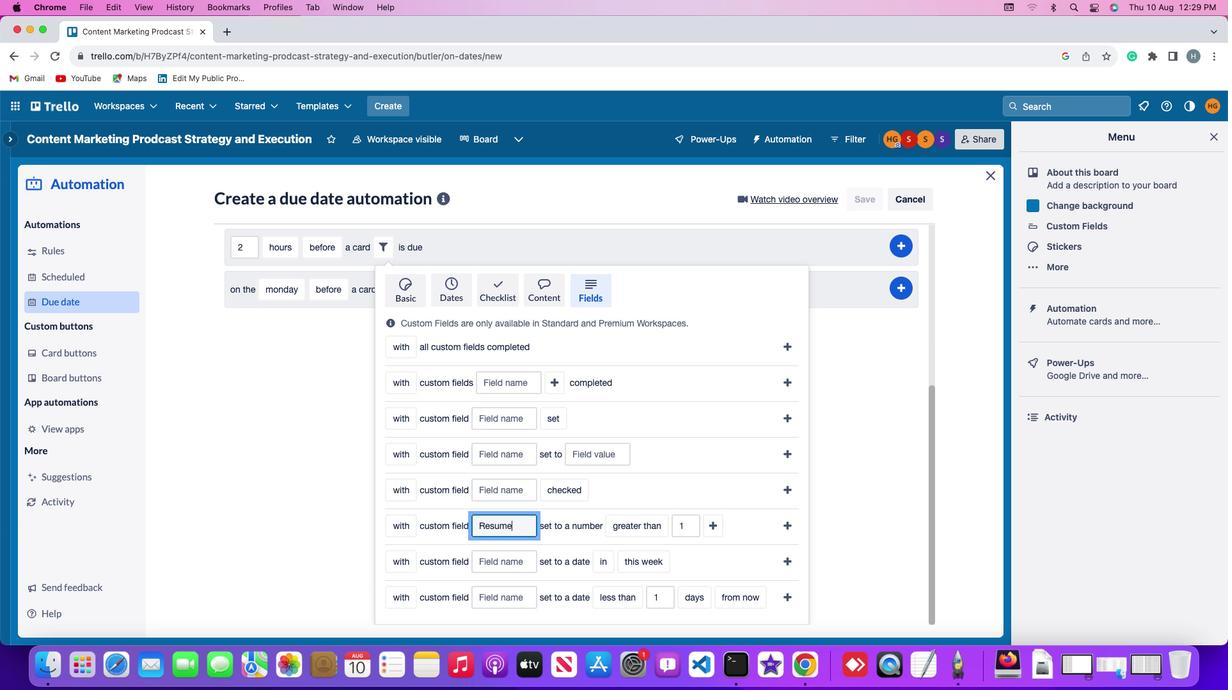 
Action: Mouse moved to (625, 527)
Screenshot: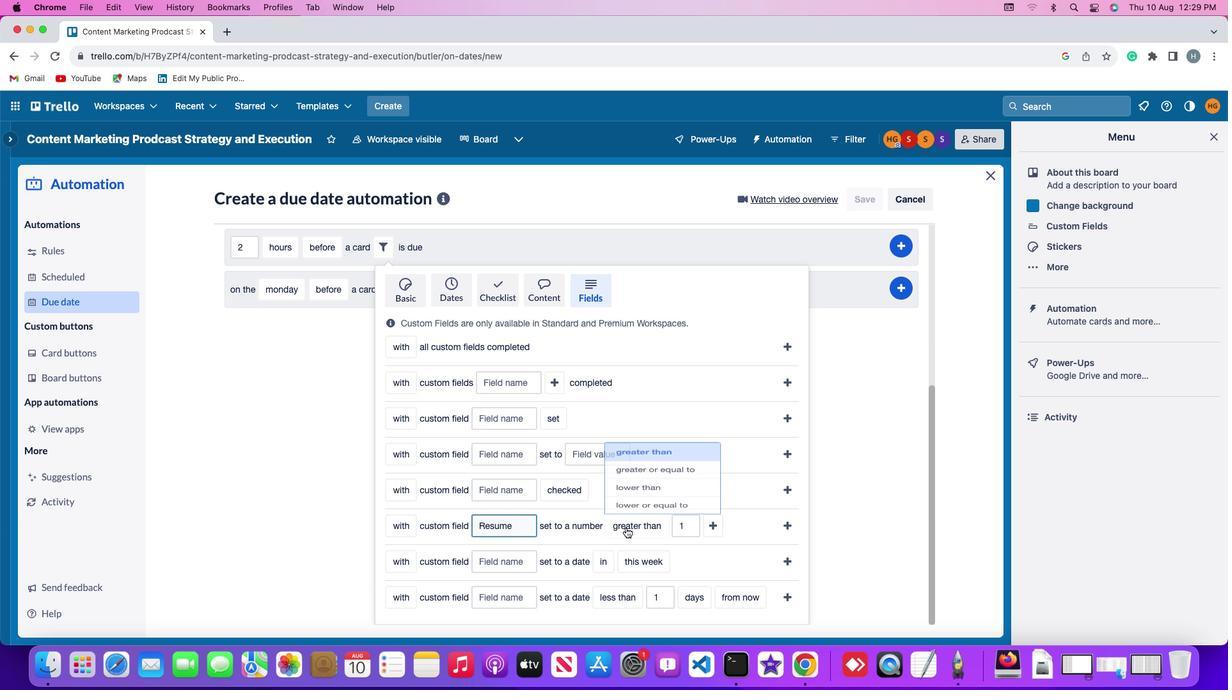
Action: Mouse pressed left at (625, 527)
Screenshot: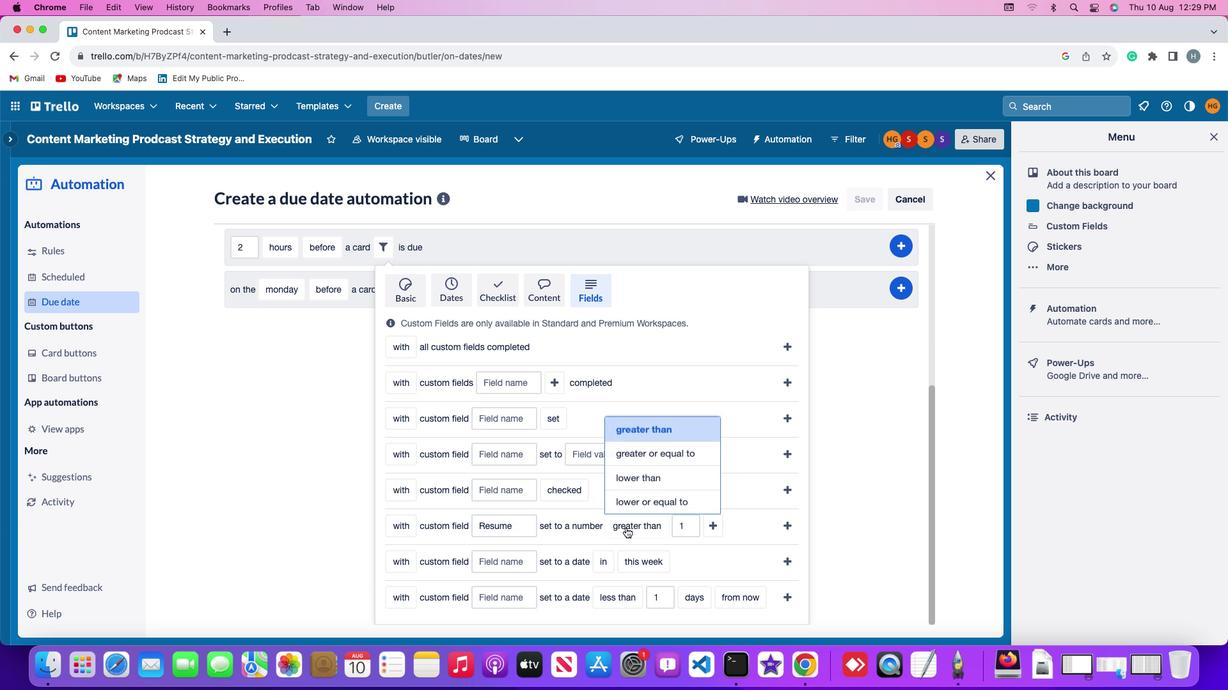 
Action: Mouse moved to (643, 425)
Screenshot: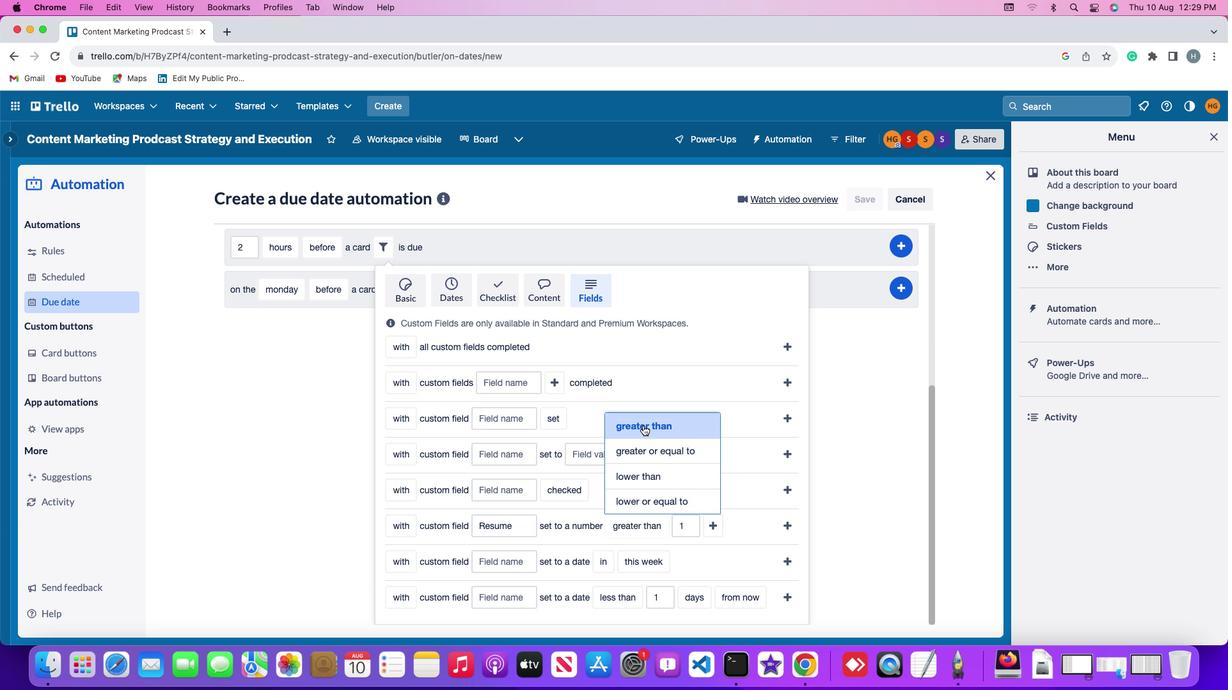 
Action: Mouse pressed left at (643, 425)
Screenshot: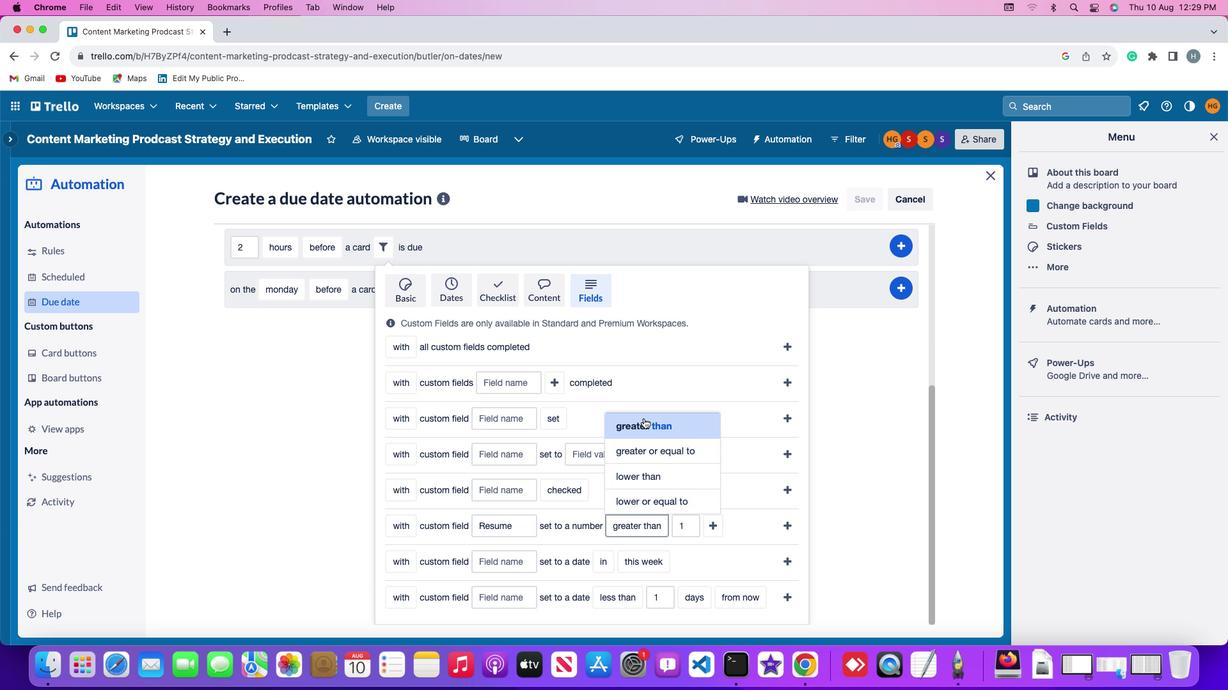 
Action: Mouse moved to (697, 526)
Screenshot: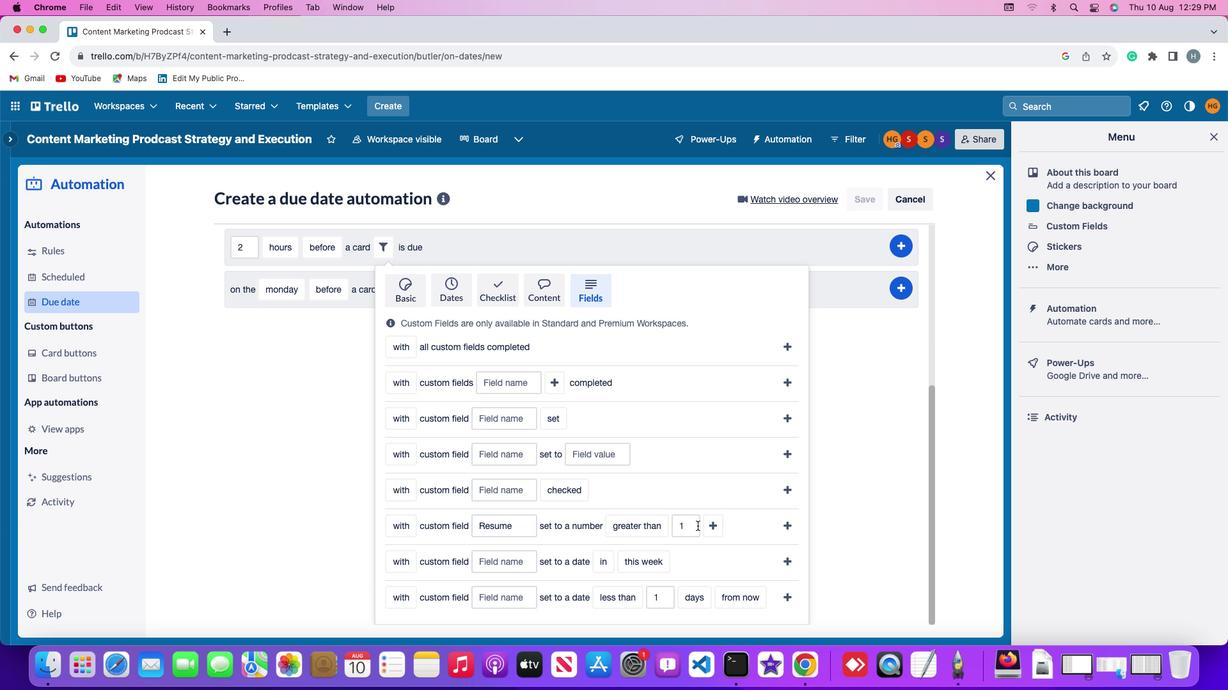 
Action: Mouse pressed left at (697, 526)
Screenshot: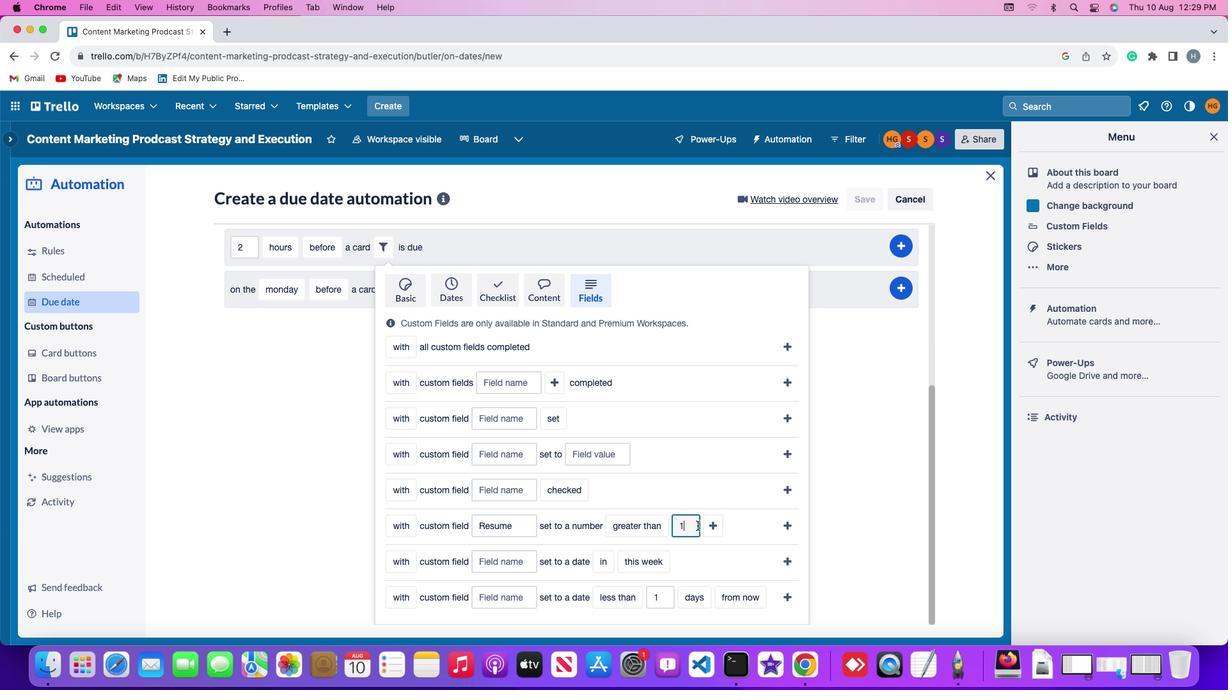 
Action: Key pressed Key.backspace'1'
Screenshot: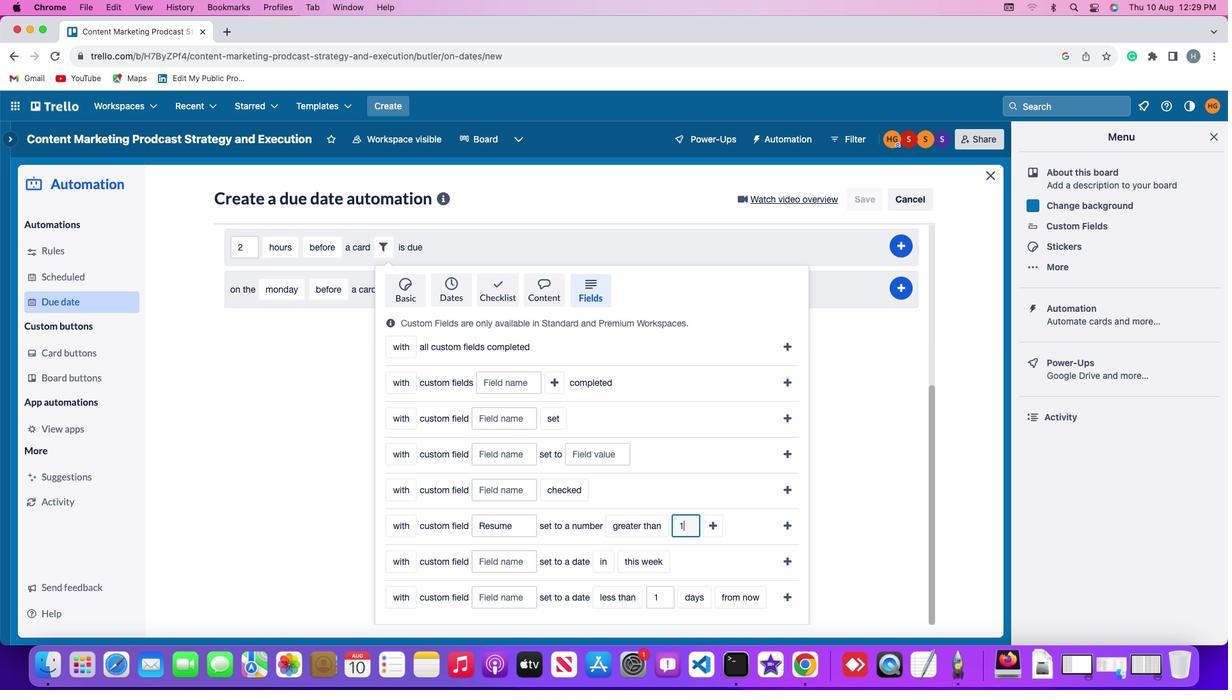 
Action: Mouse moved to (712, 527)
Screenshot: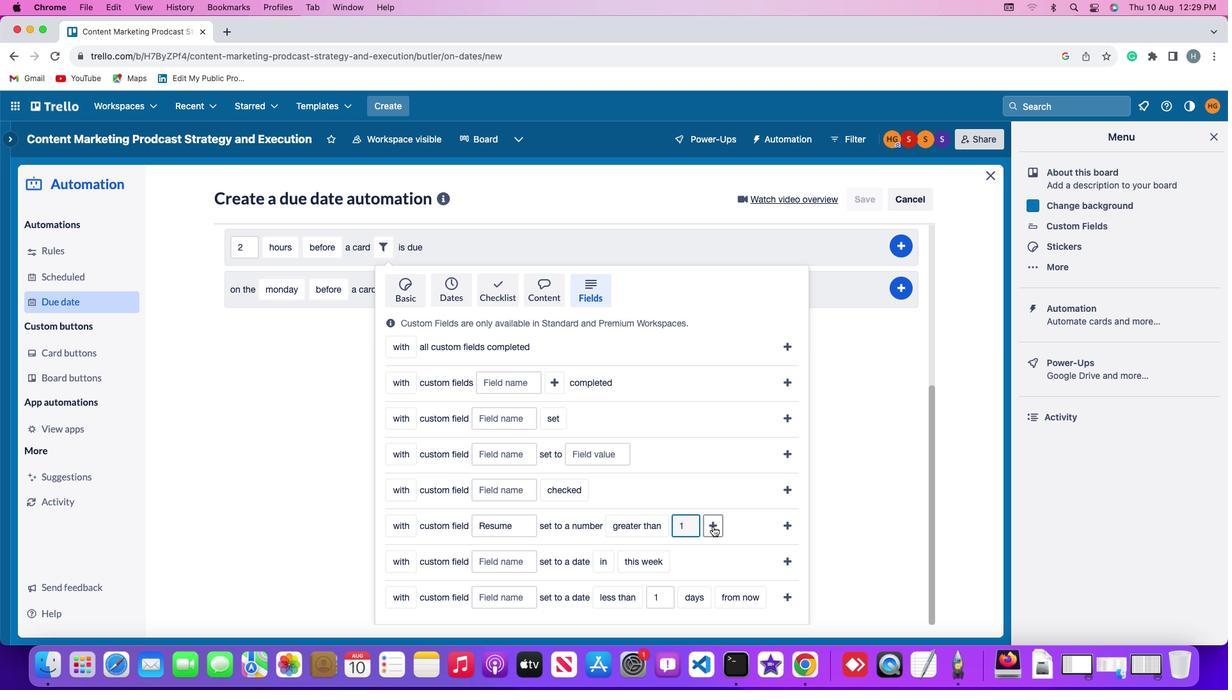 
Action: Mouse pressed left at (712, 527)
Screenshot: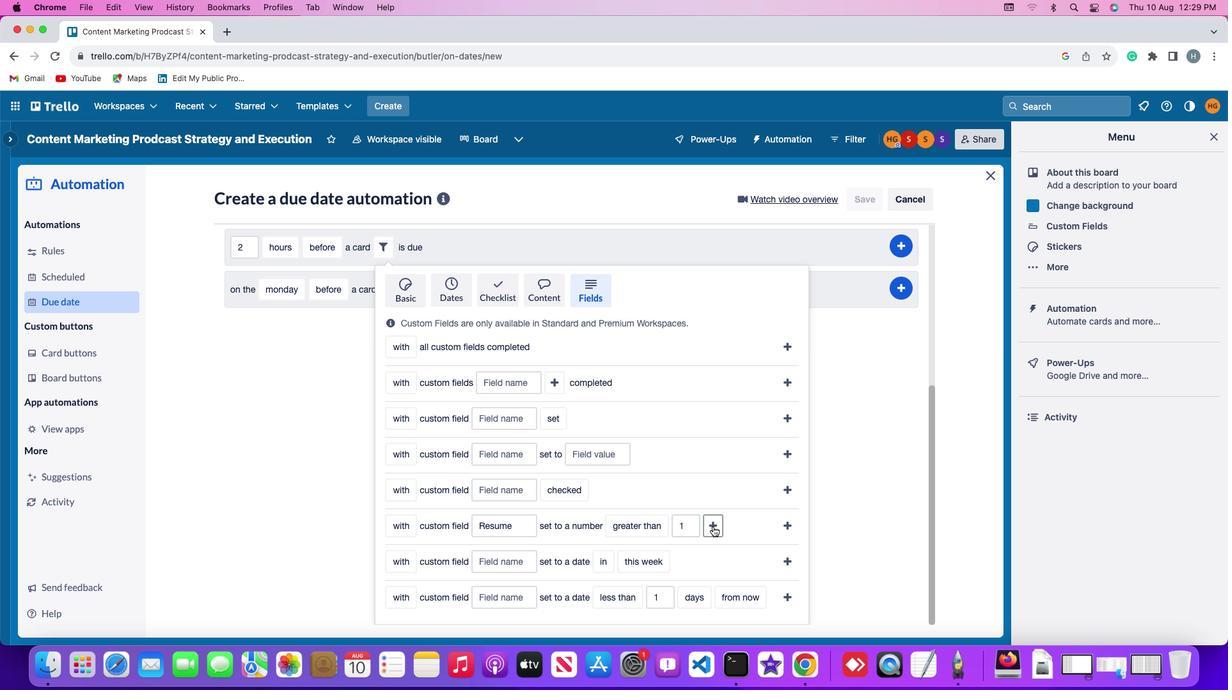 
Action: Mouse moved to (749, 530)
Screenshot: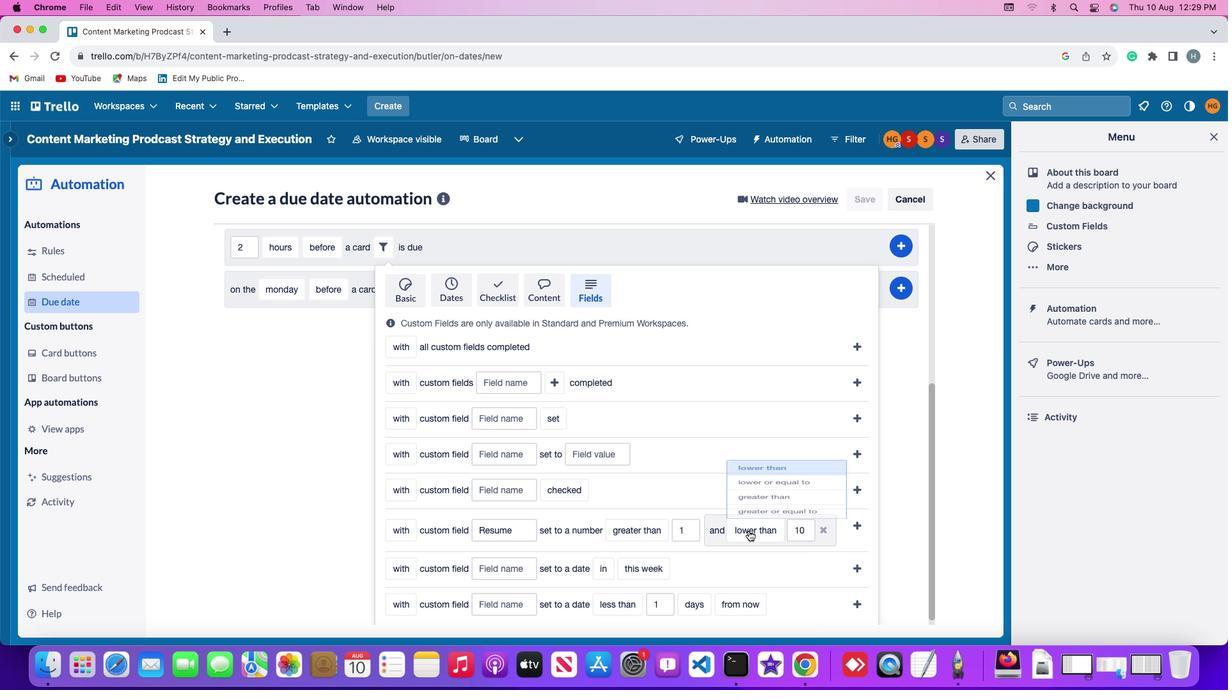 
Action: Mouse pressed left at (749, 530)
Screenshot: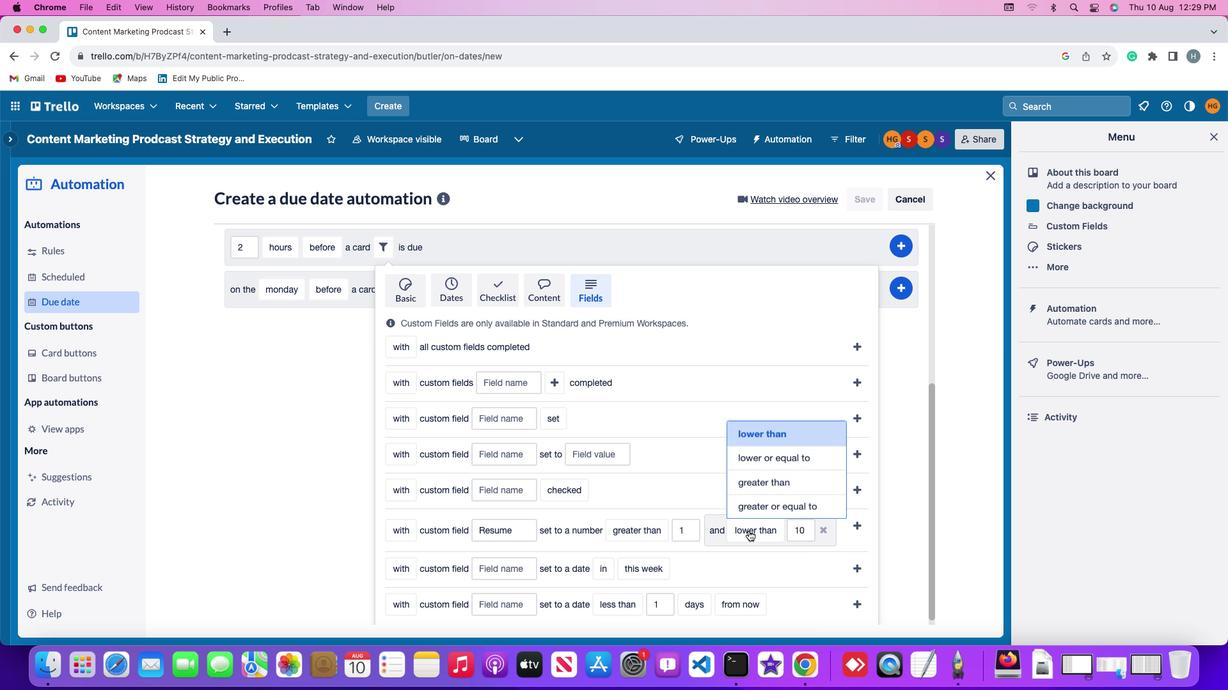 
Action: Mouse moved to (763, 507)
Screenshot: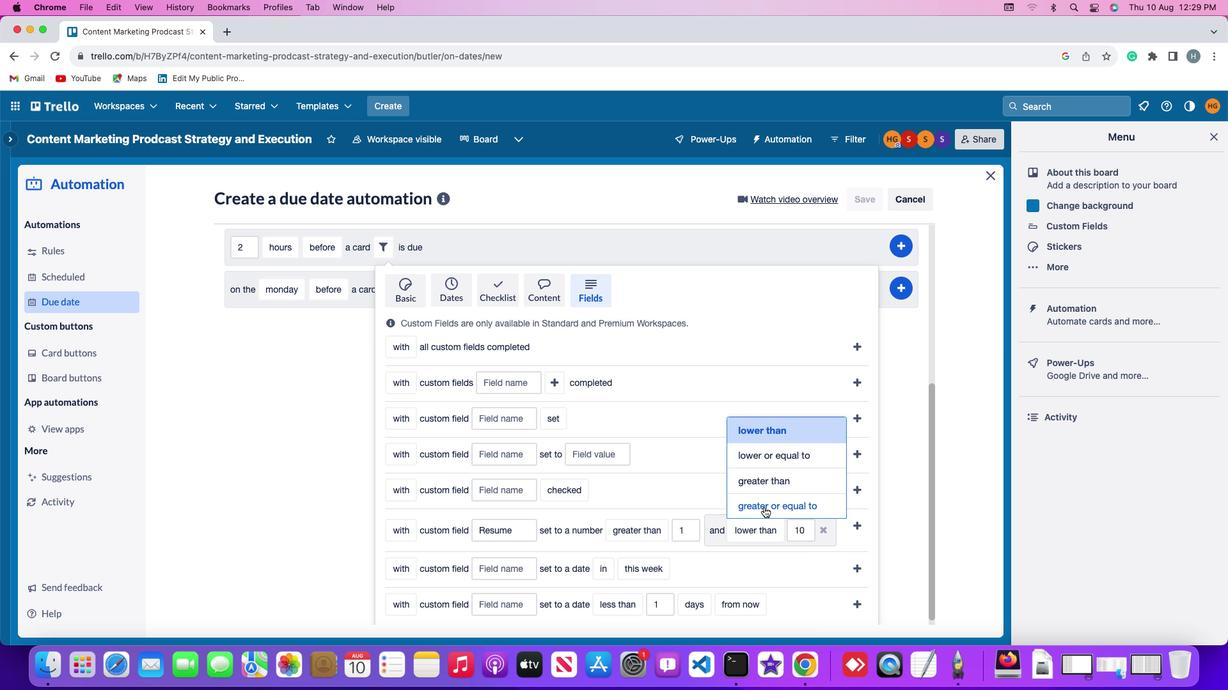 
Action: Mouse pressed left at (763, 507)
Screenshot: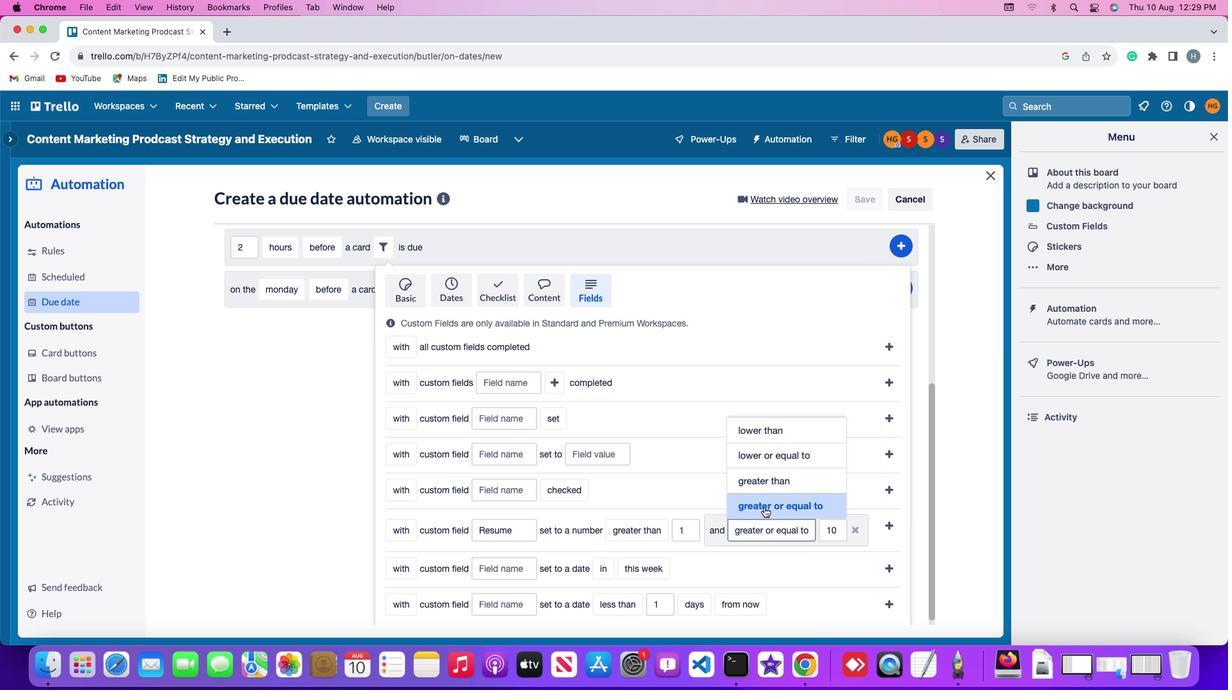 
Action: Mouse moved to (841, 529)
Screenshot: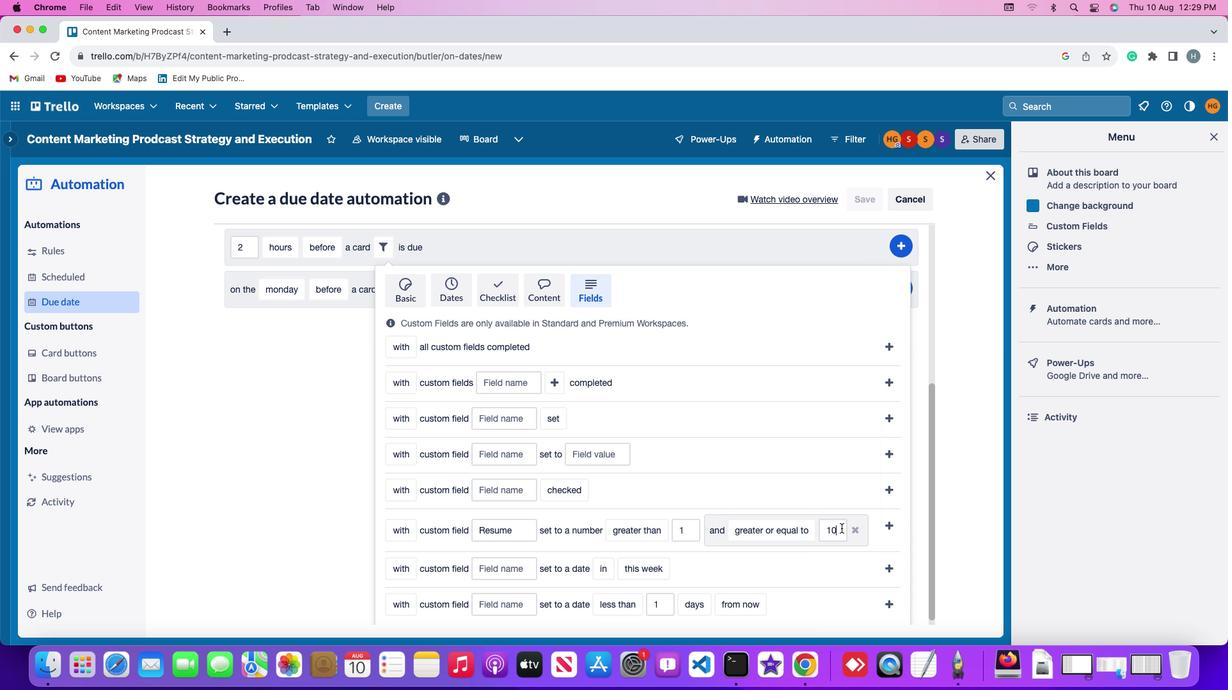 
Action: Mouse pressed left at (841, 529)
Screenshot: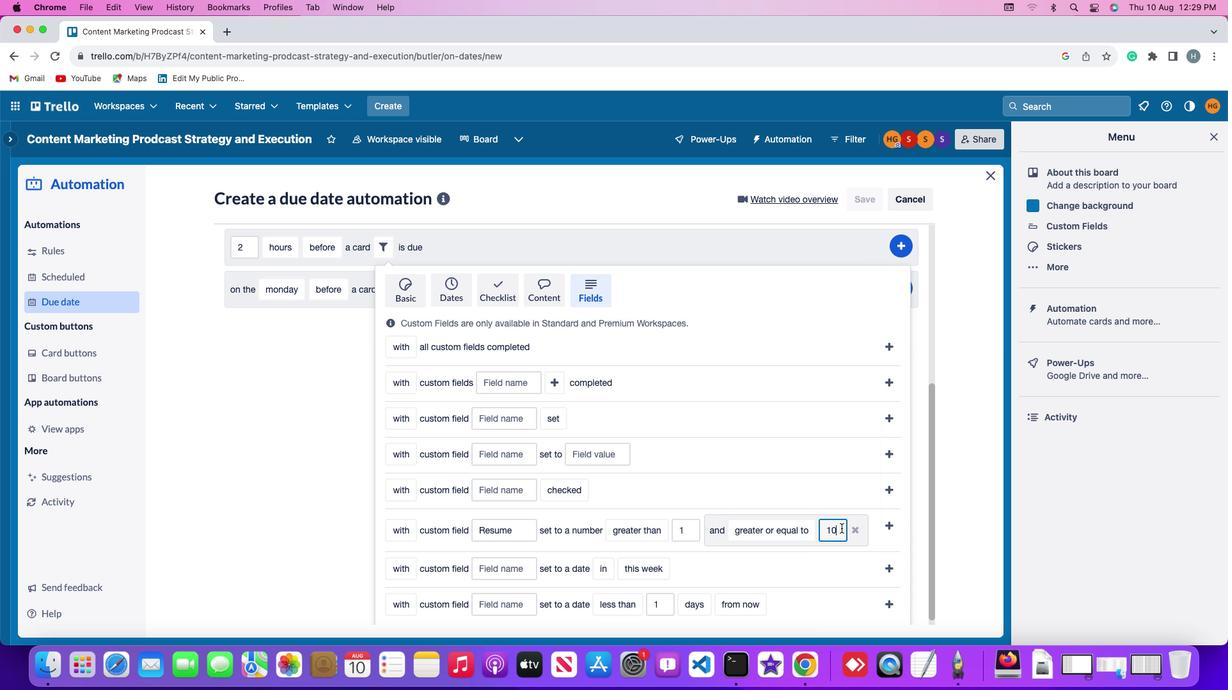 
Action: Mouse moved to (841, 529)
Screenshot: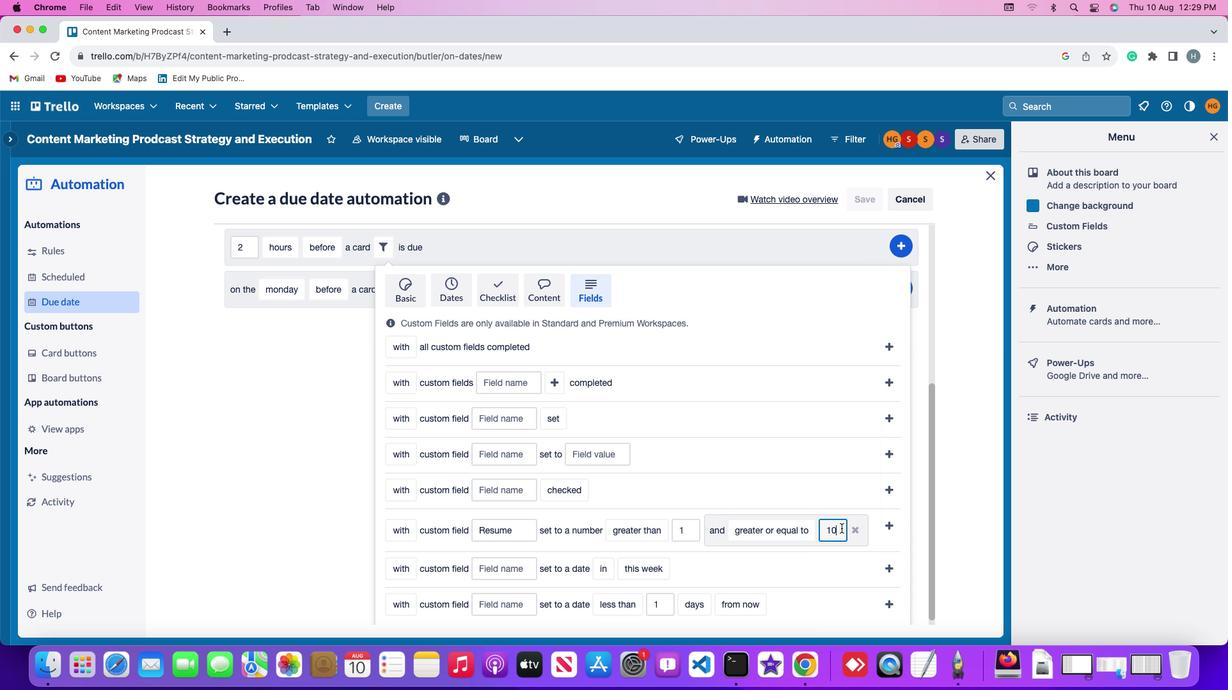 
Action: Key pressed Key.backspaceKey.backspace'1''0'
Screenshot: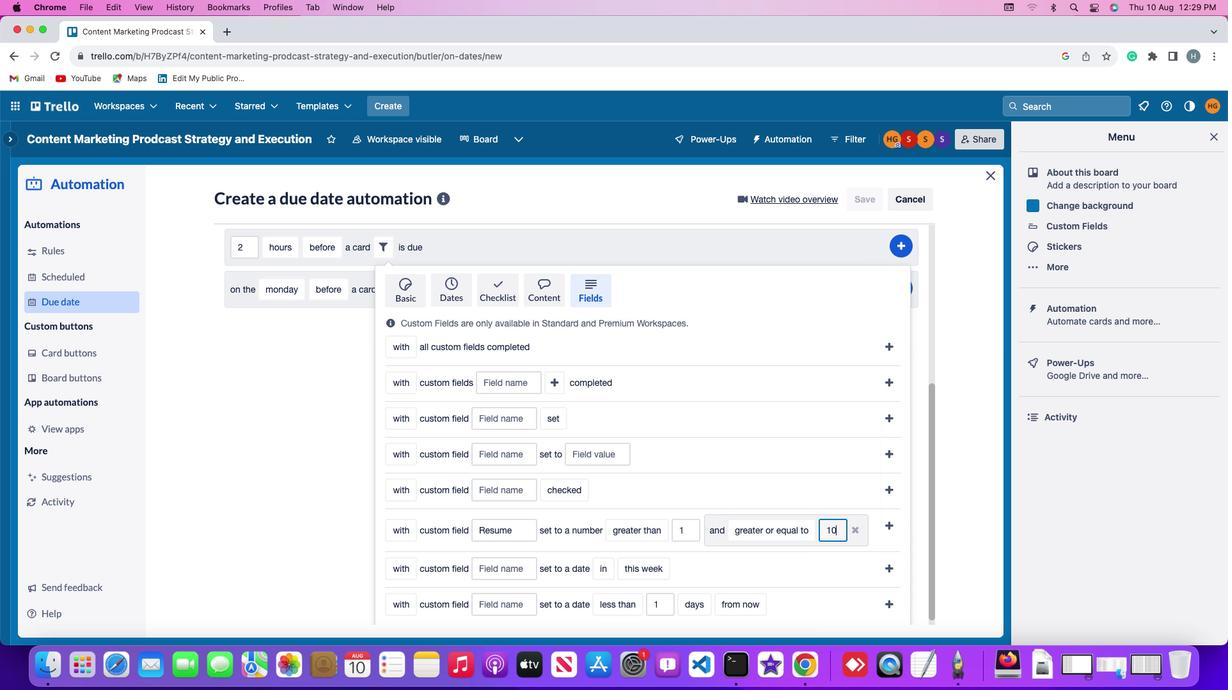 
Action: Mouse moved to (888, 525)
Screenshot: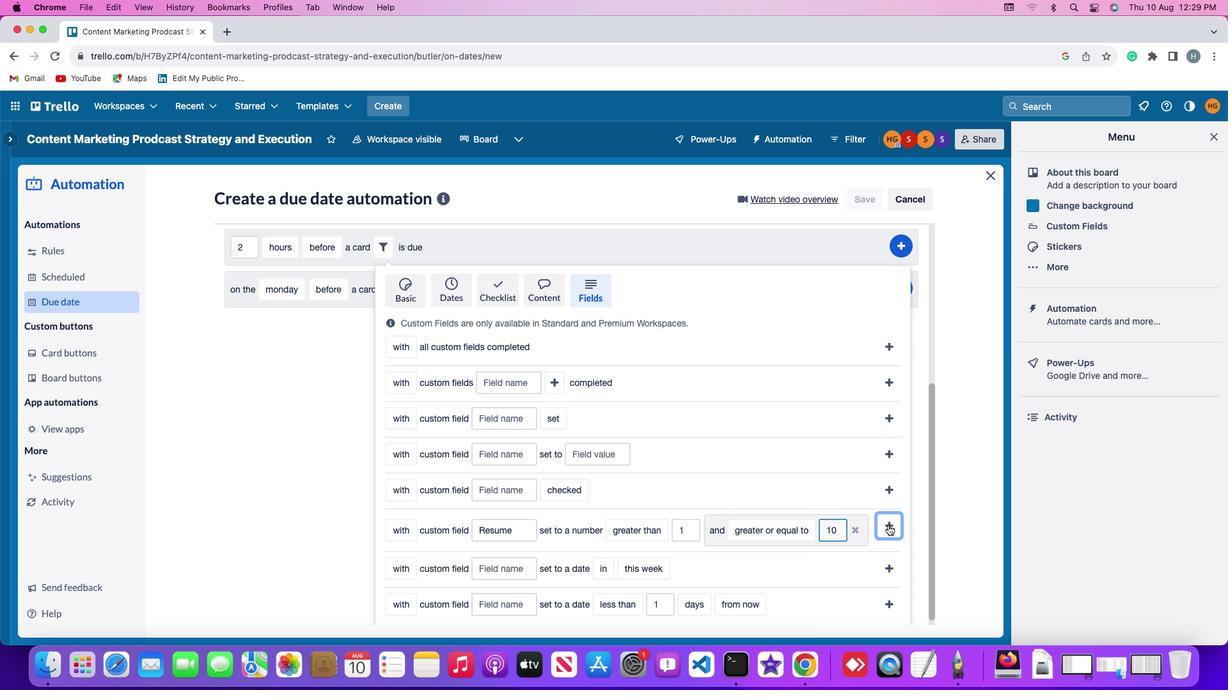 
Action: Mouse pressed left at (888, 525)
Screenshot: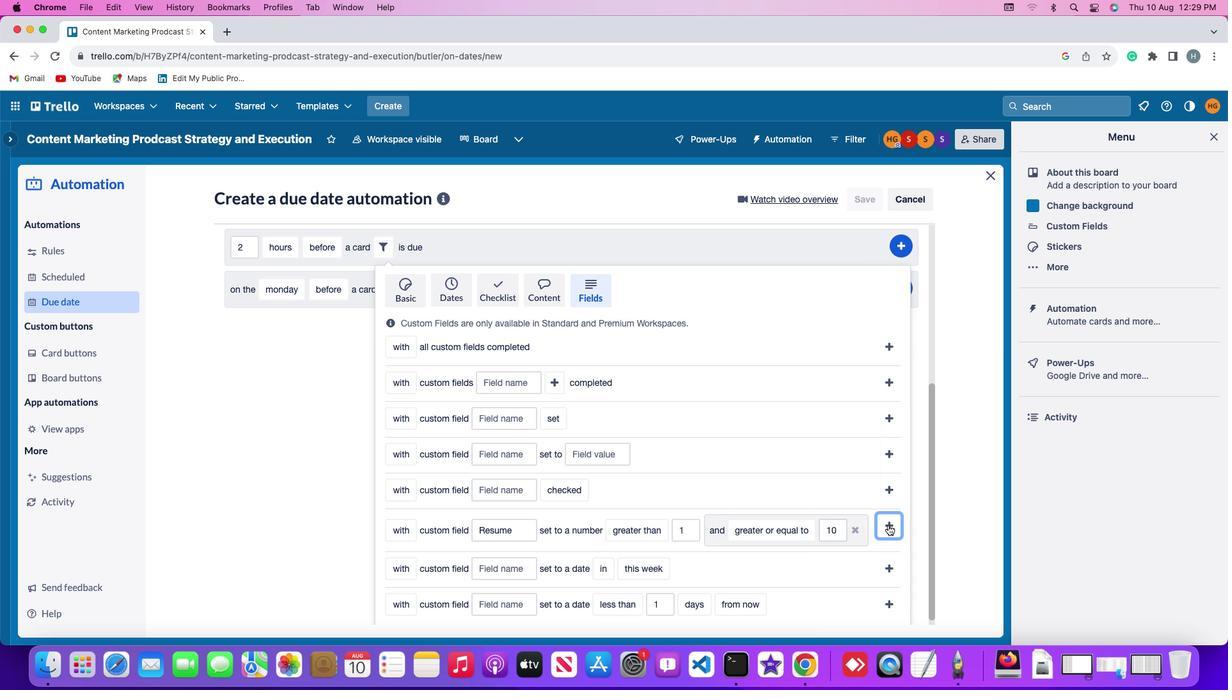 
Action: Mouse moved to (905, 513)
Screenshot: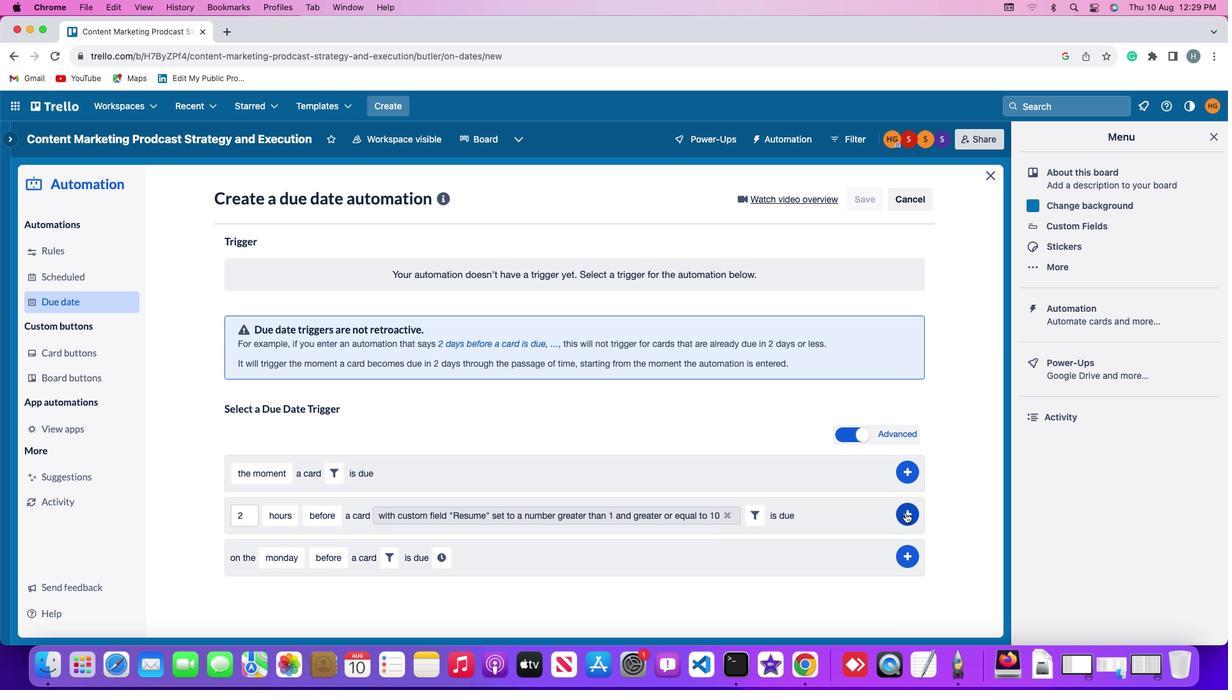 
Action: Mouse pressed left at (905, 513)
Screenshot: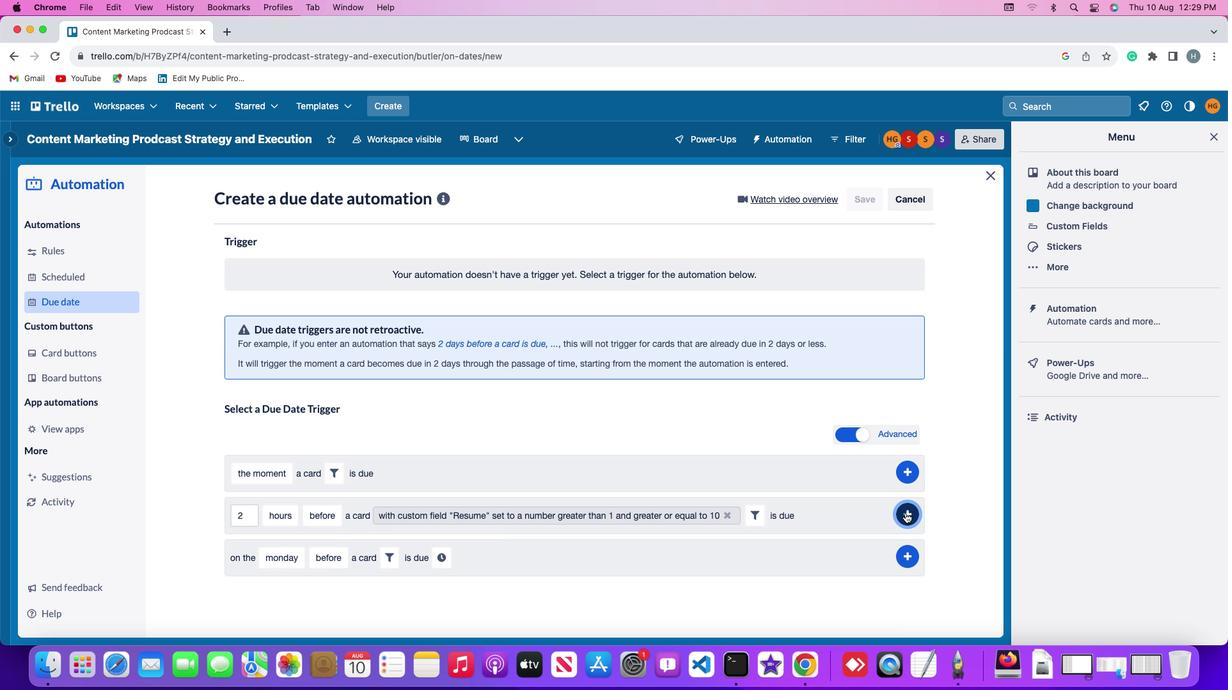 
Action: Mouse moved to (951, 440)
Screenshot: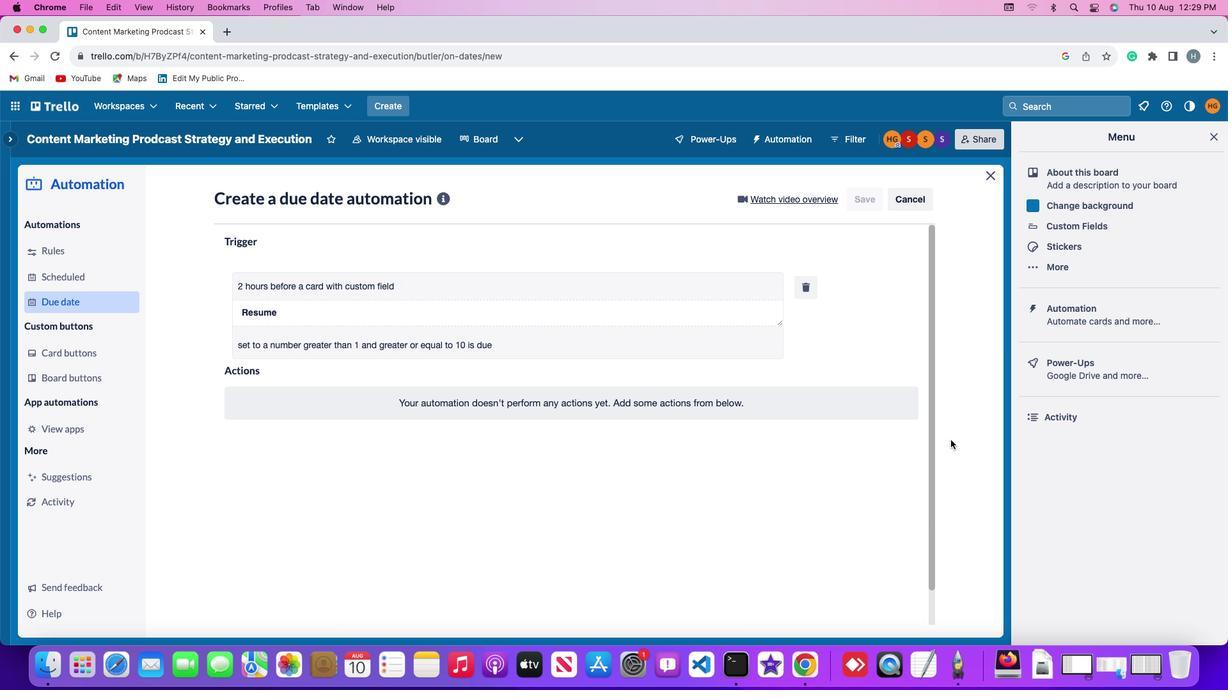 
